 Task: Open Card Content Creation Review in Board Market Analysis for Industry Regulation Compliance to Workspace Intellectual Property Services and add a team member Softage.3@softage.net, a label Yellow, a checklist Life Cycle Assessment, an attachment from your google drive, a color Yellow and finally, add a card description 'Create and send out employee engagement survey on company values and mission' and a comment 'This task presents an opportunity to demonstrate our project management and organizational skills, coordinating resources and timelines effectively.'. Add a start date 'Jan 03, 1900' with a due date 'Jan 10, 1900'
Action: Mouse moved to (55, 261)
Screenshot: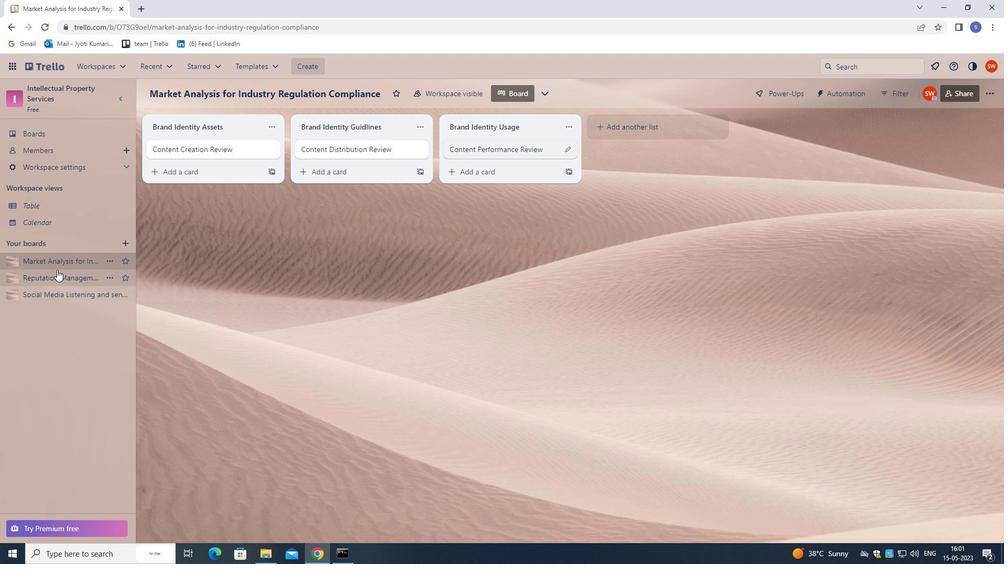 
Action: Mouse pressed left at (55, 261)
Screenshot: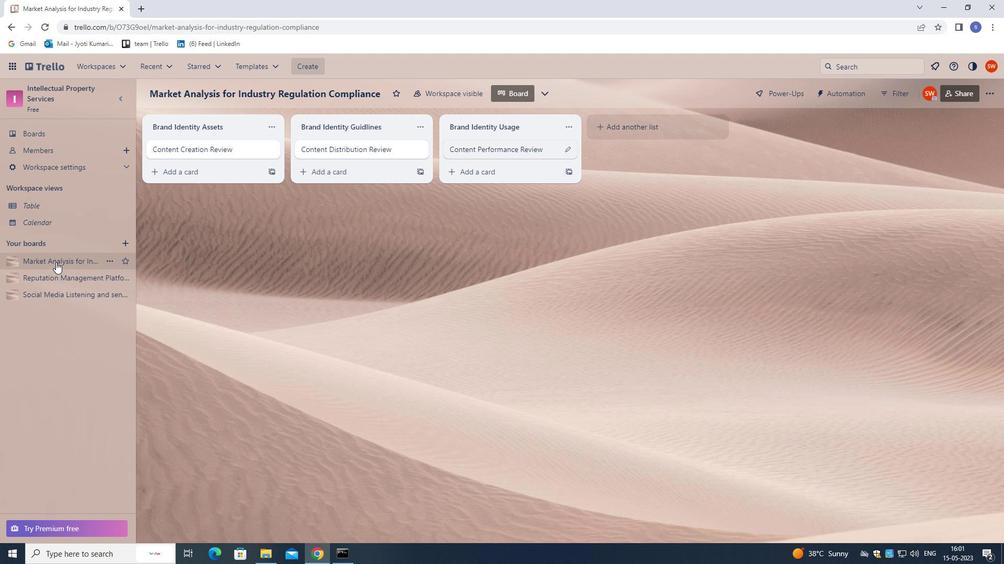 
Action: Mouse moved to (186, 150)
Screenshot: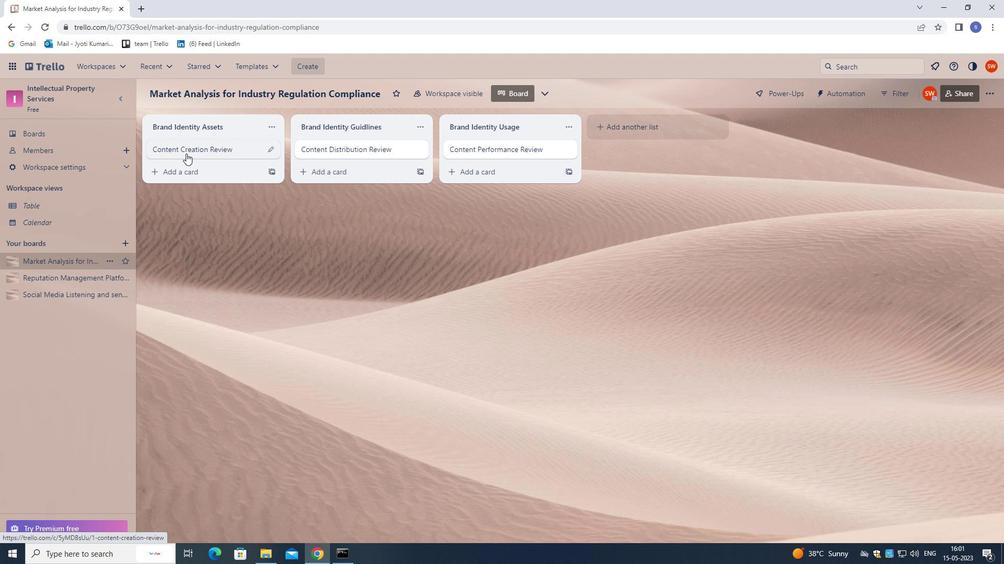 
Action: Mouse pressed left at (186, 150)
Screenshot: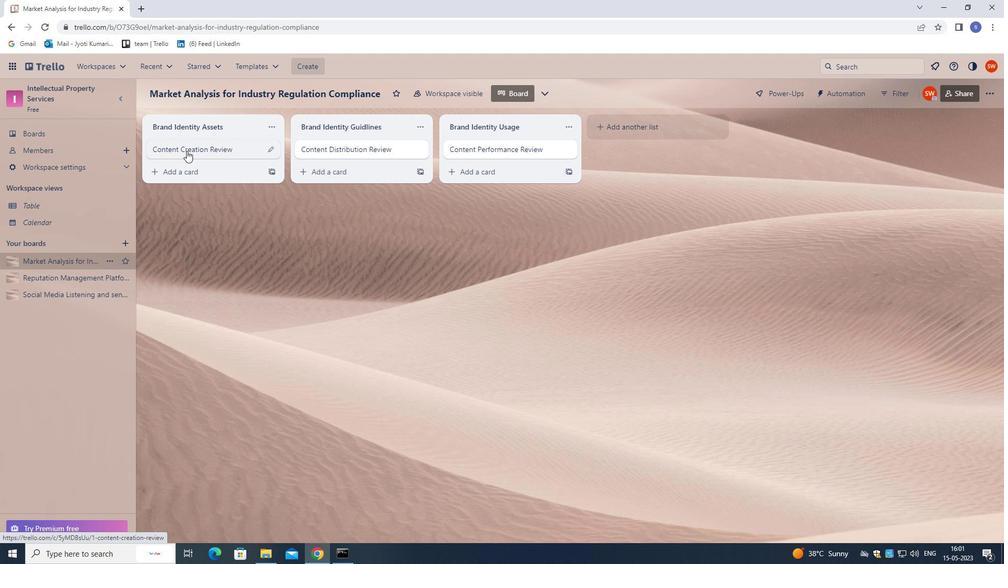 
Action: Mouse moved to (604, 150)
Screenshot: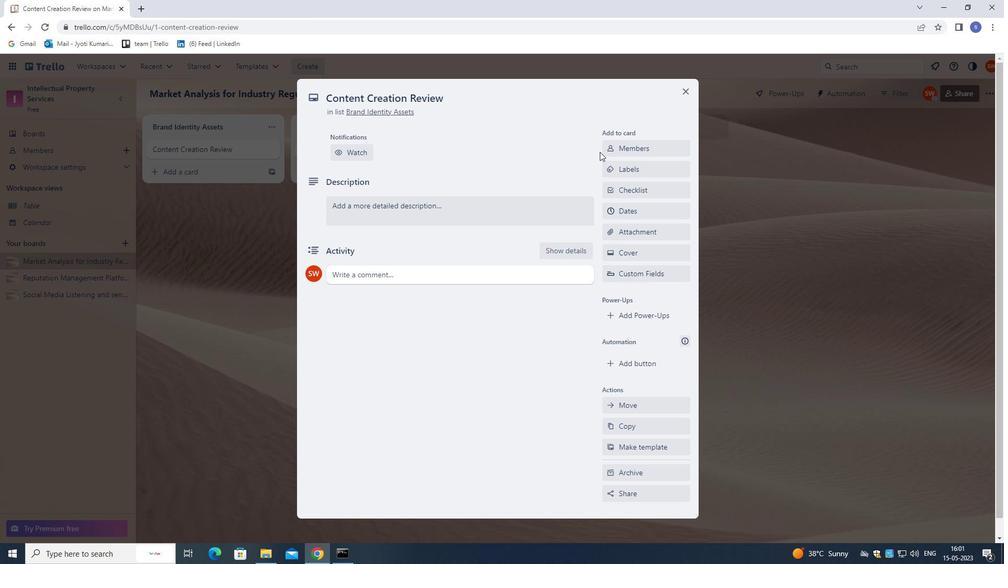
Action: Mouse pressed left at (604, 150)
Screenshot: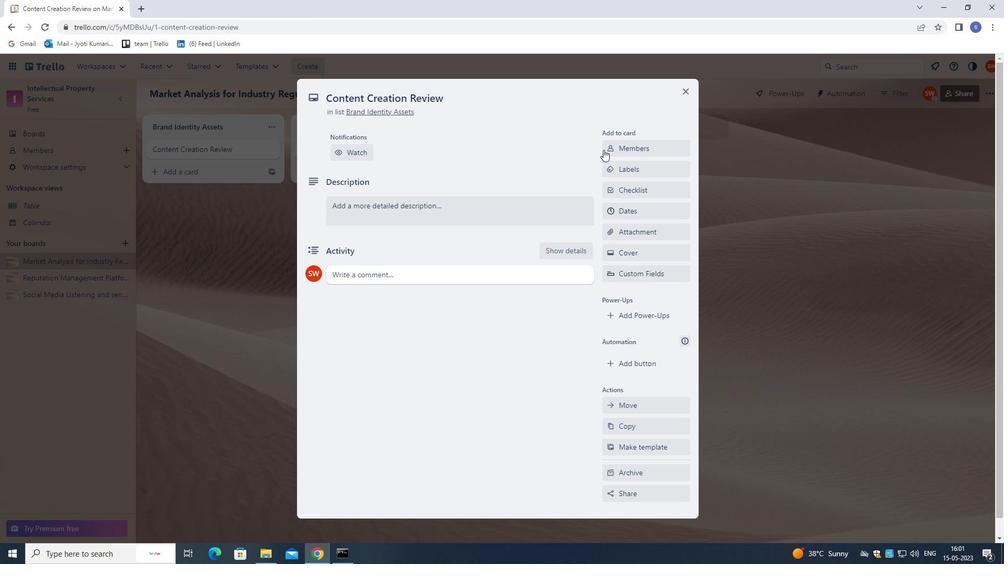 
Action: Mouse moved to (253, 154)
Screenshot: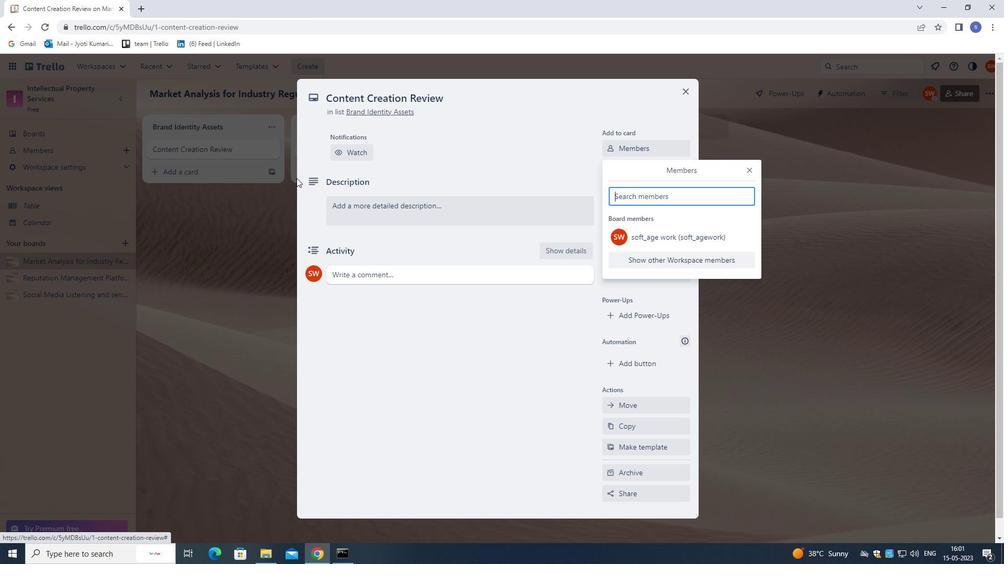 
Action: Key pressed softage.3<Key.shift>@SOFTAGE.NET
Screenshot: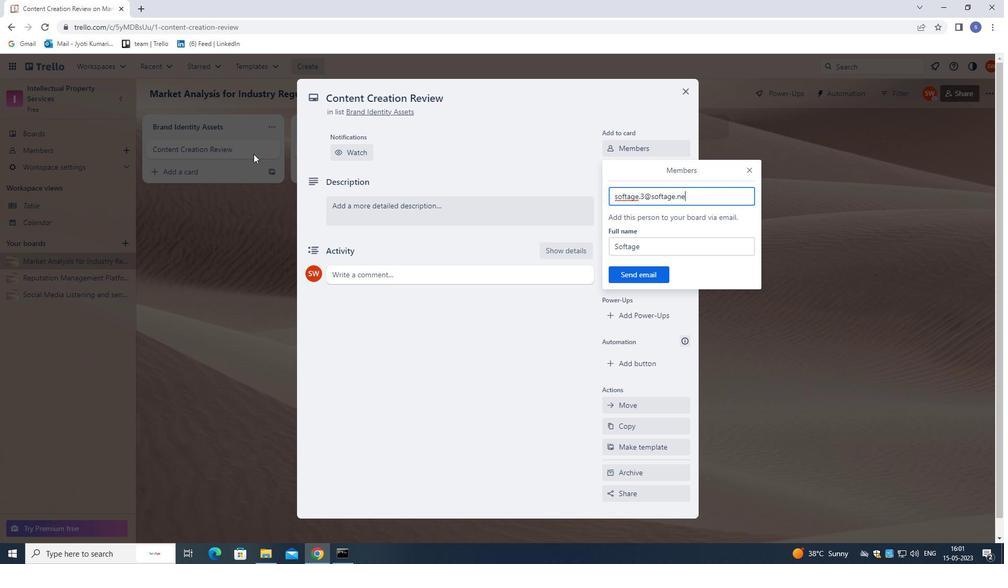 
Action: Mouse moved to (642, 274)
Screenshot: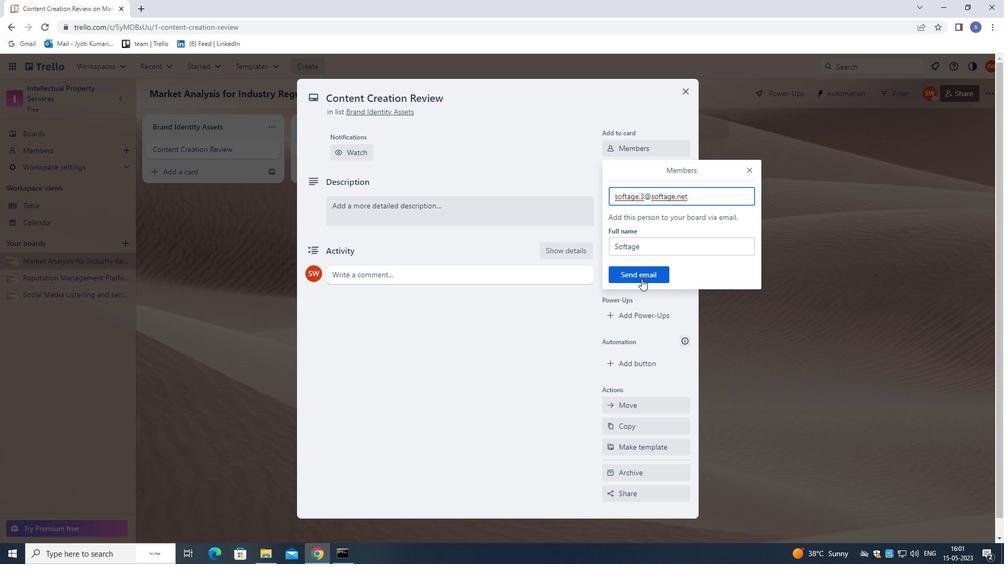 
Action: Mouse pressed left at (642, 274)
Screenshot: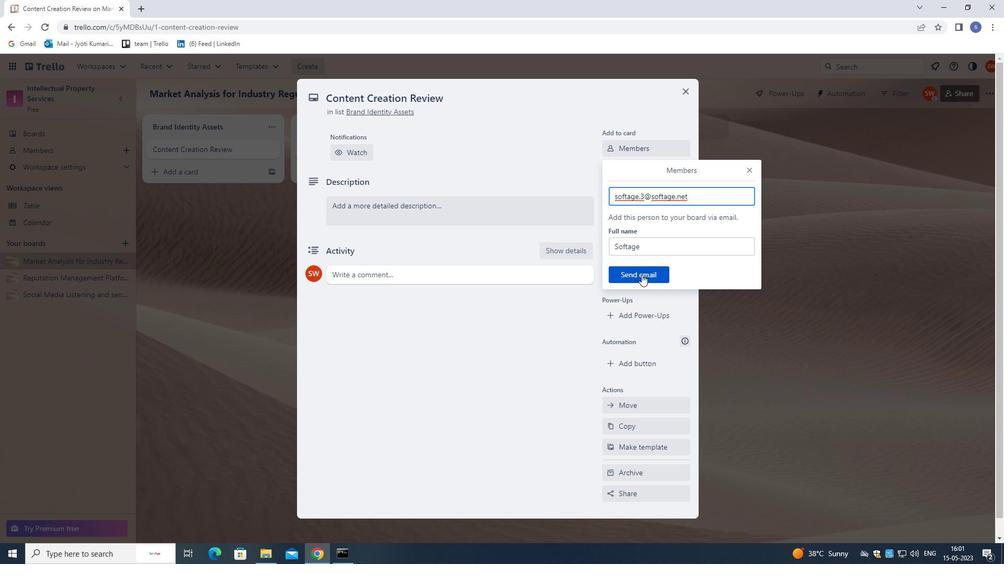 
Action: Mouse moved to (643, 205)
Screenshot: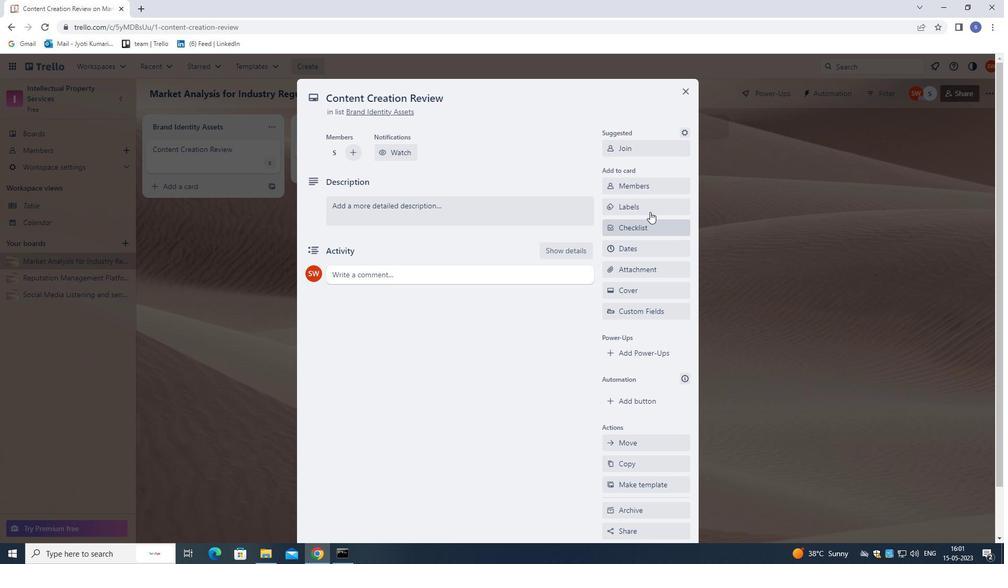 
Action: Mouse pressed left at (643, 205)
Screenshot: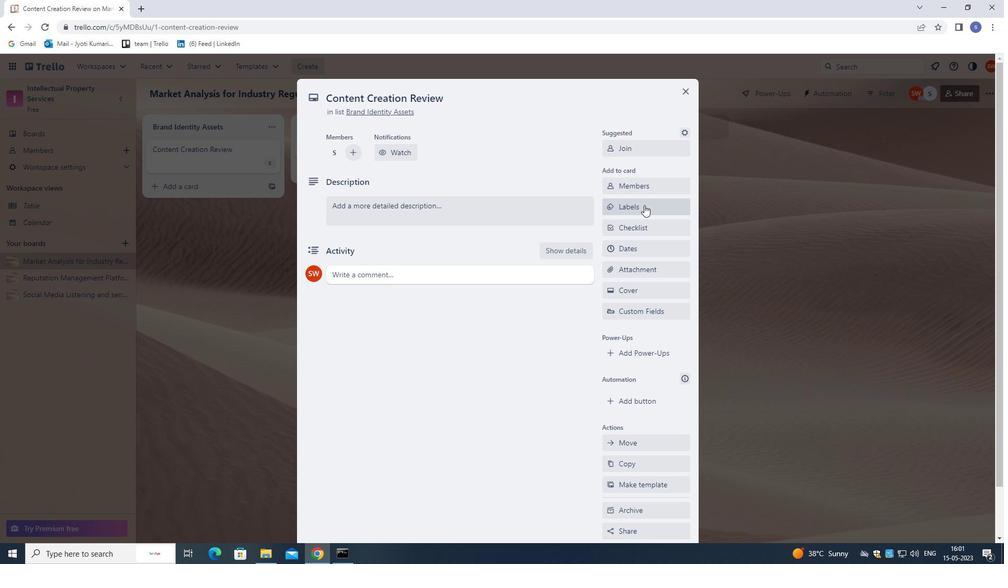 
Action: Mouse moved to (643, 205)
Screenshot: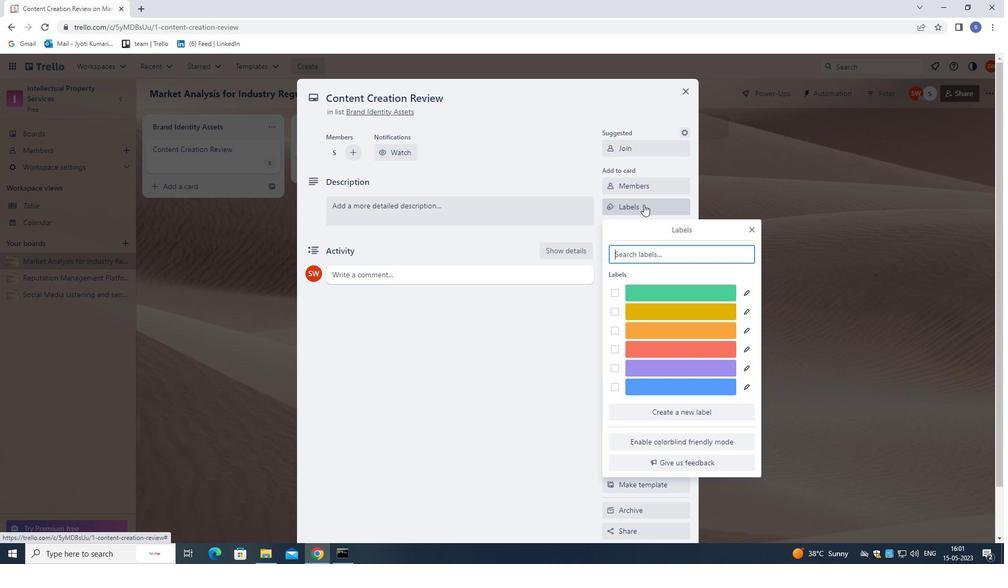 
Action: Key pressed Y
Screenshot: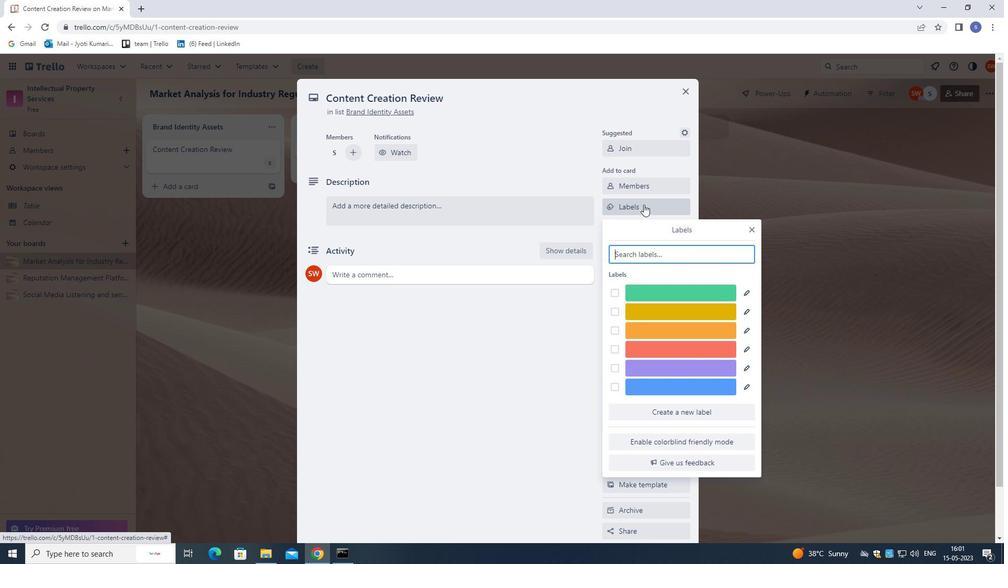 
Action: Mouse moved to (678, 295)
Screenshot: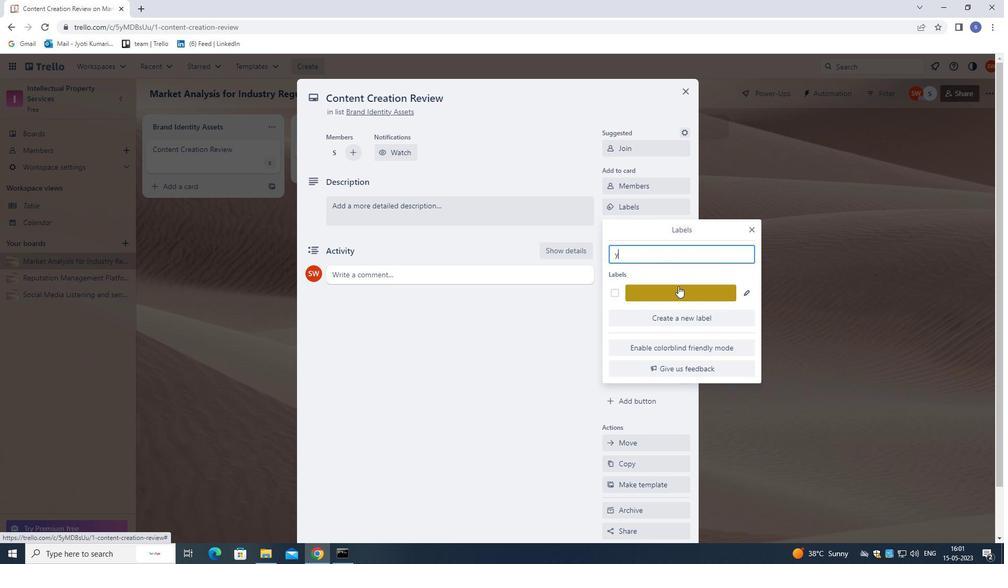 
Action: Mouse pressed left at (678, 295)
Screenshot: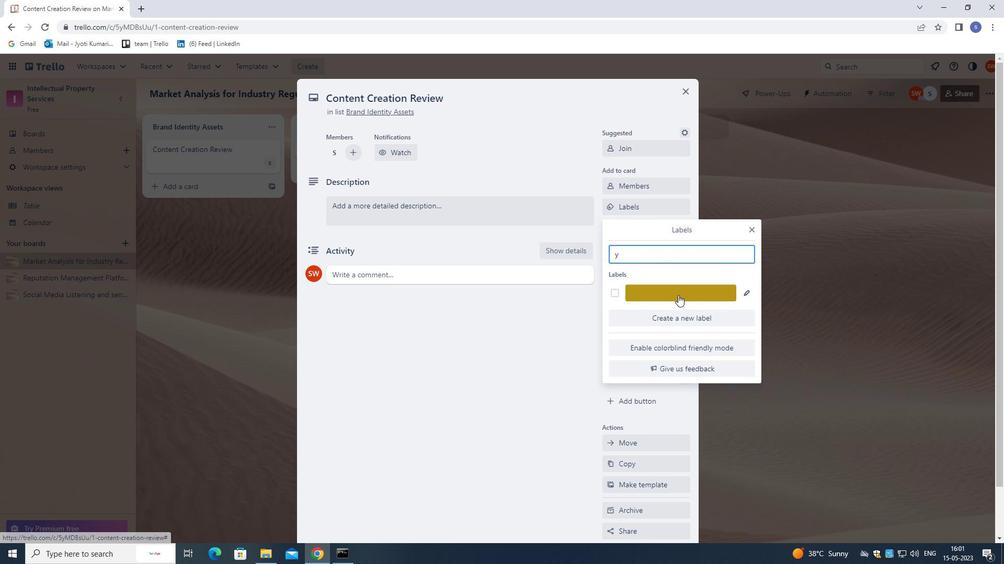 
Action: Mouse moved to (753, 228)
Screenshot: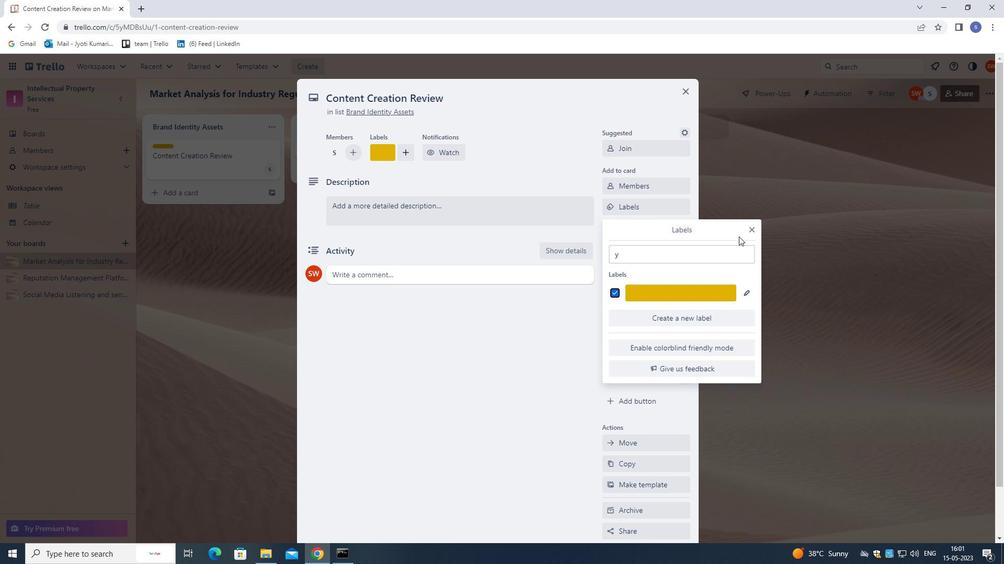 
Action: Mouse pressed left at (753, 228)
Screenshot: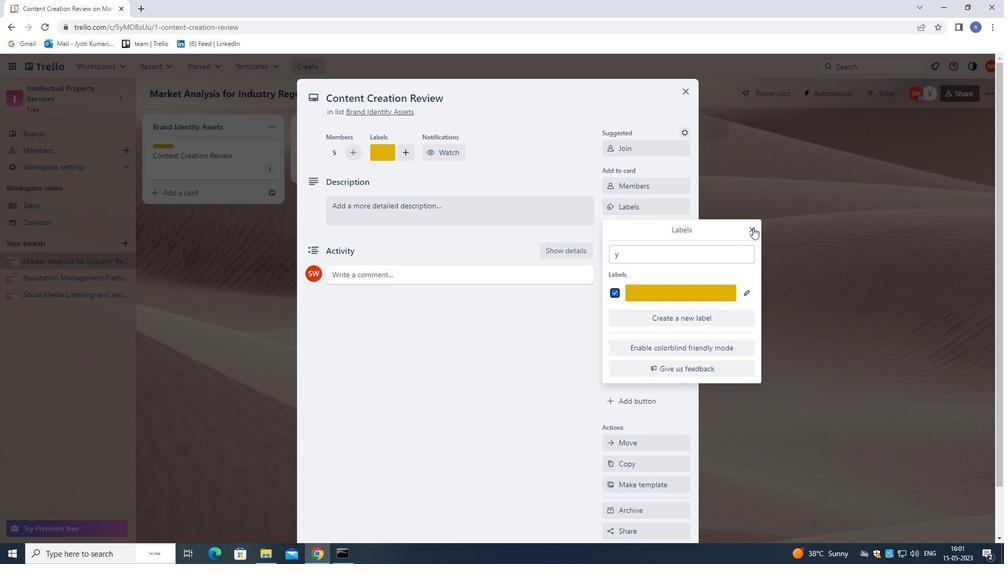 
Action: Mouse moved to (640, 231)
Screenshot: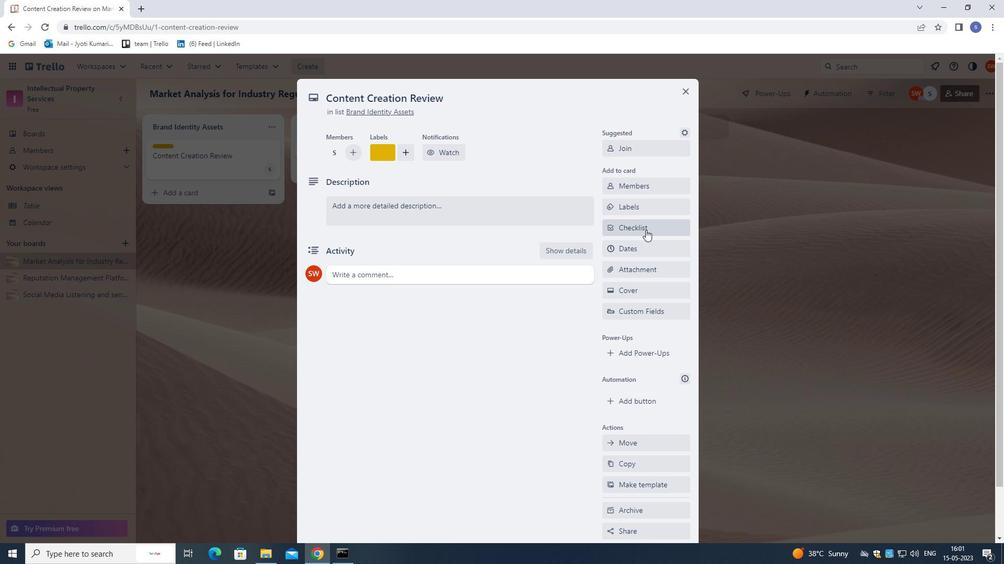 
Action: Mouse pressed left at (640, 231)
Screenshot: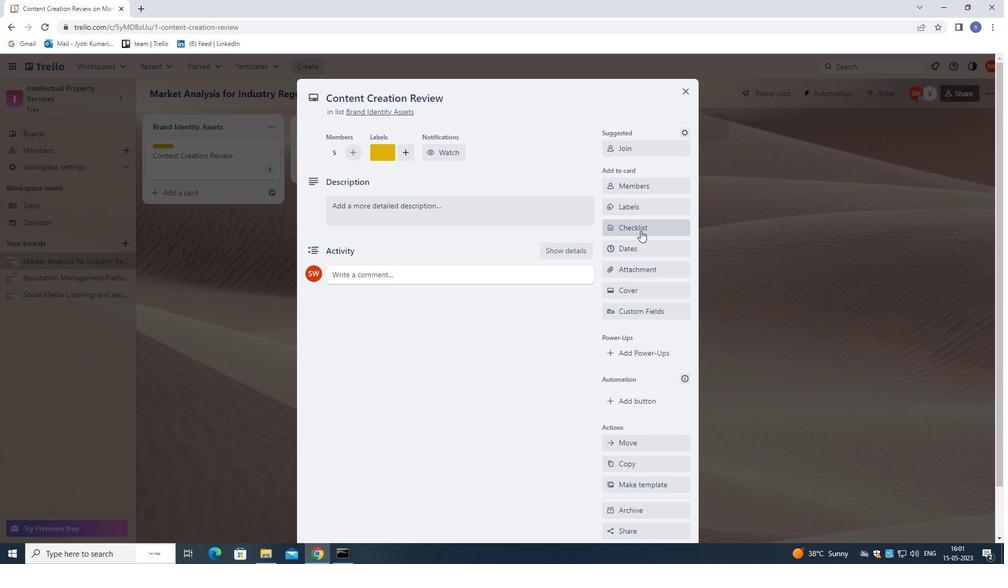 
Action: Mouse moved to (432, 148)
Screenshot: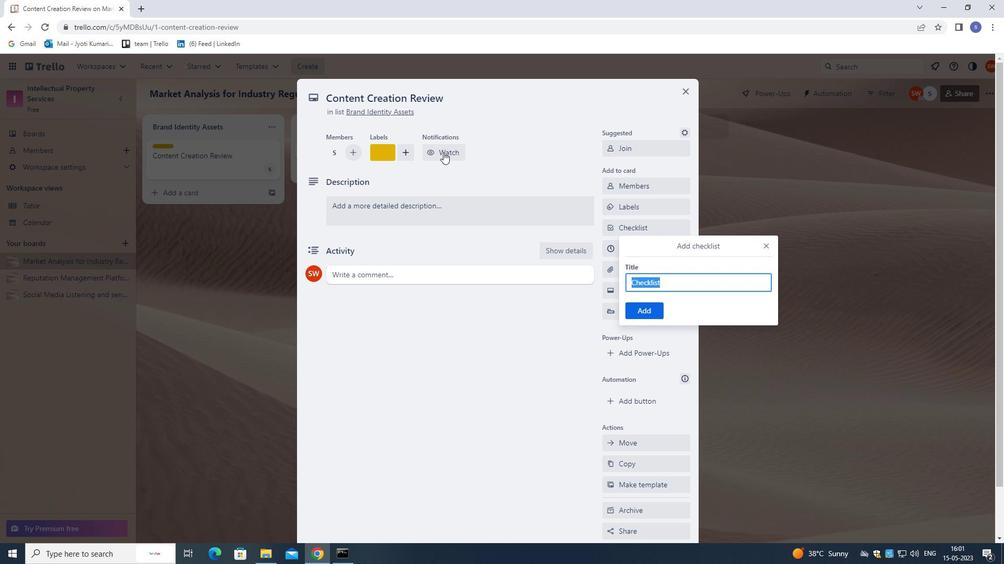 
Action: Key pressed <Key.shift>LID<Key.backspace>FE<Key.space><Key.shift>CYCLE<Key.space><Key.shift>ASSESSMENT
Screenshot: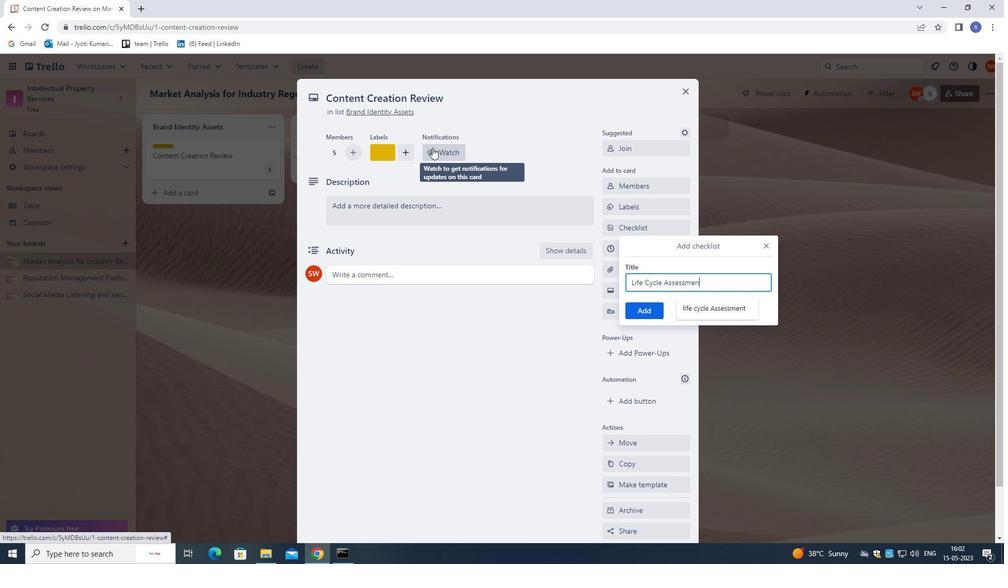 
Action: Mouse moved to (640, 312)
Screenshot: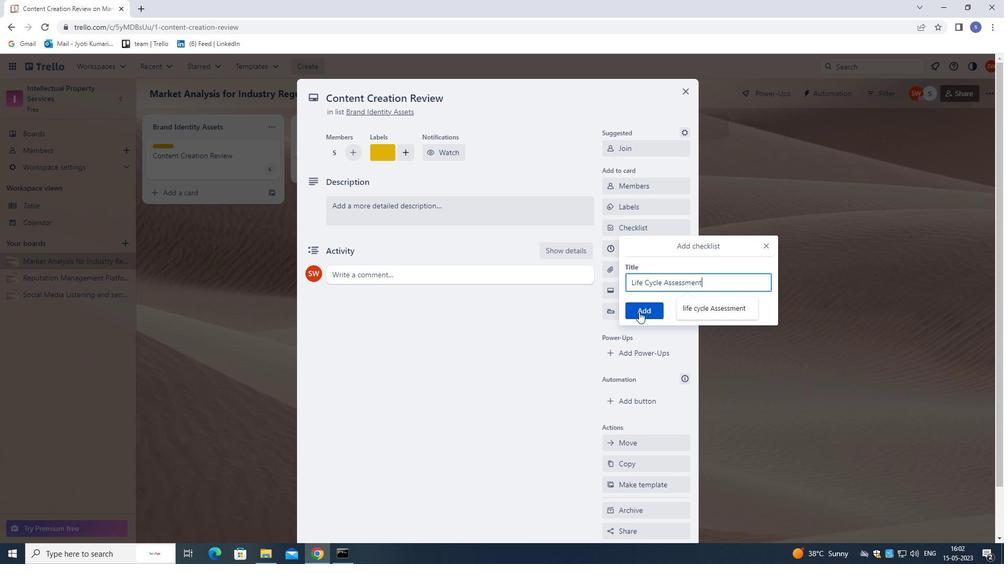 
Action: Mouse pressed left at (640, 312)
Screenshot: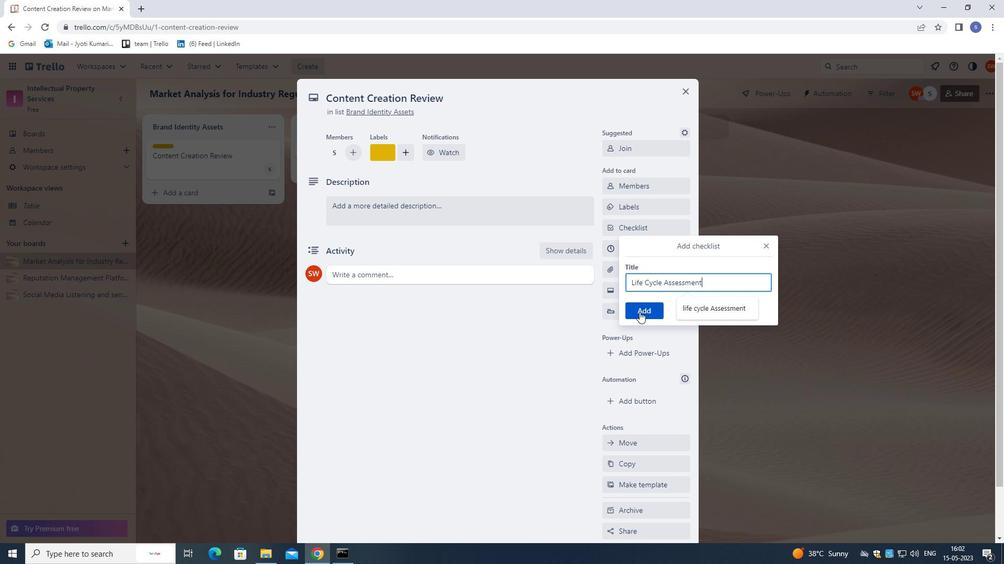 
Action: Mouse moved to (647, 250)
Screenshot: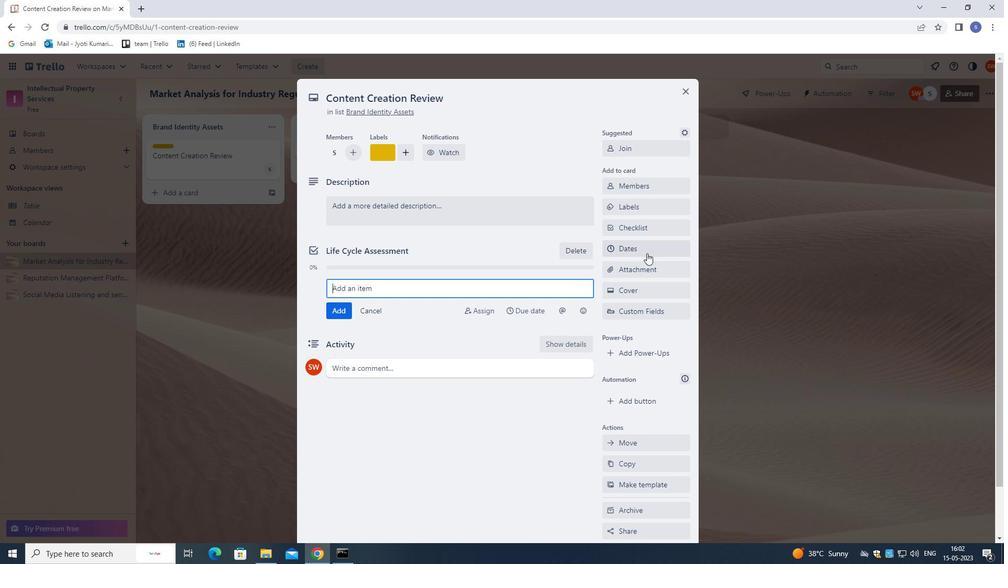 
Action: Mouse pressed left at (647, 250)
Screenshot: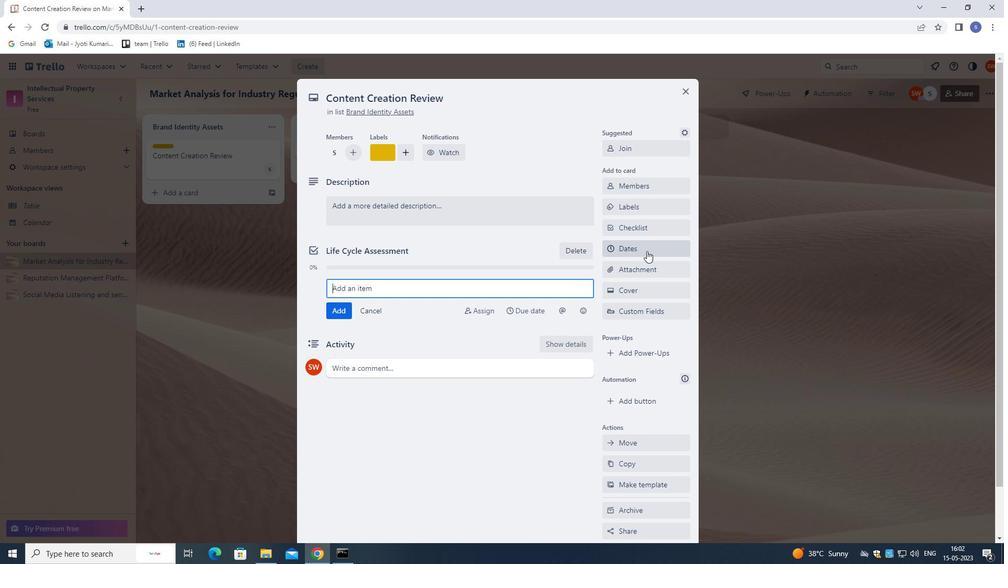 
Action: Mouse moved to (613, 284)
Screenshot: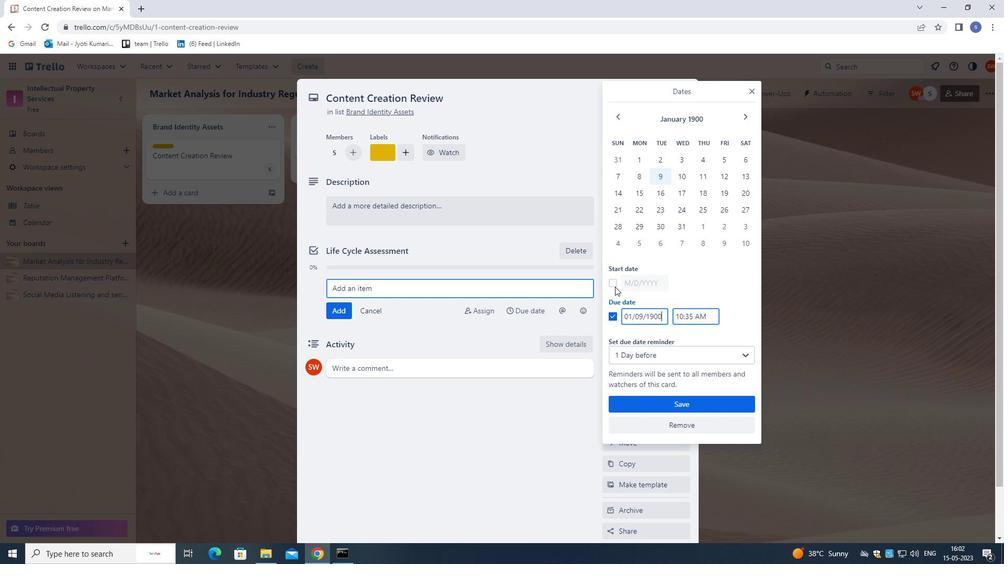 
Action: Mouse pressed left at (613, 284)
Screenshot: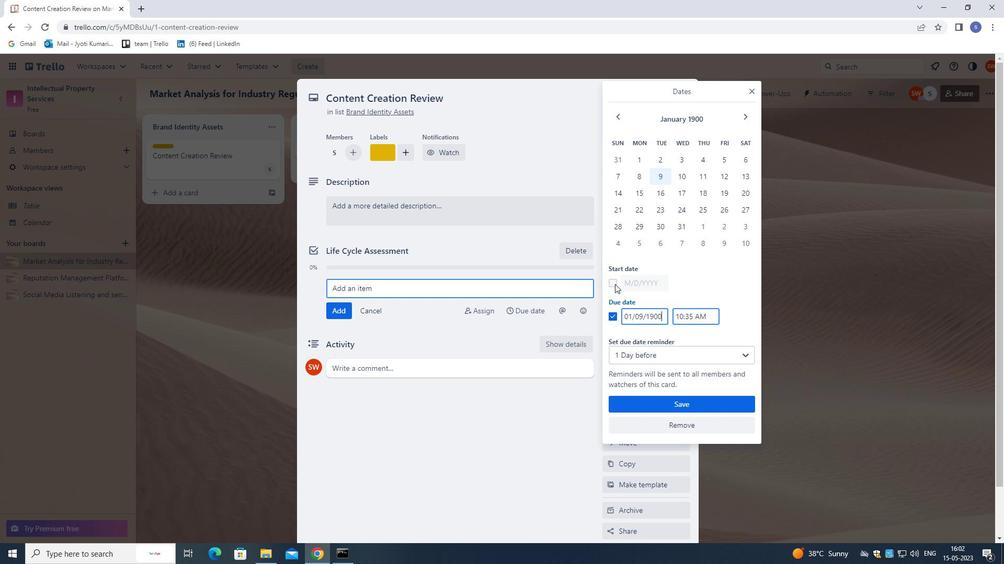 
Action: Mouse moved to (684, 163)
Screenshot: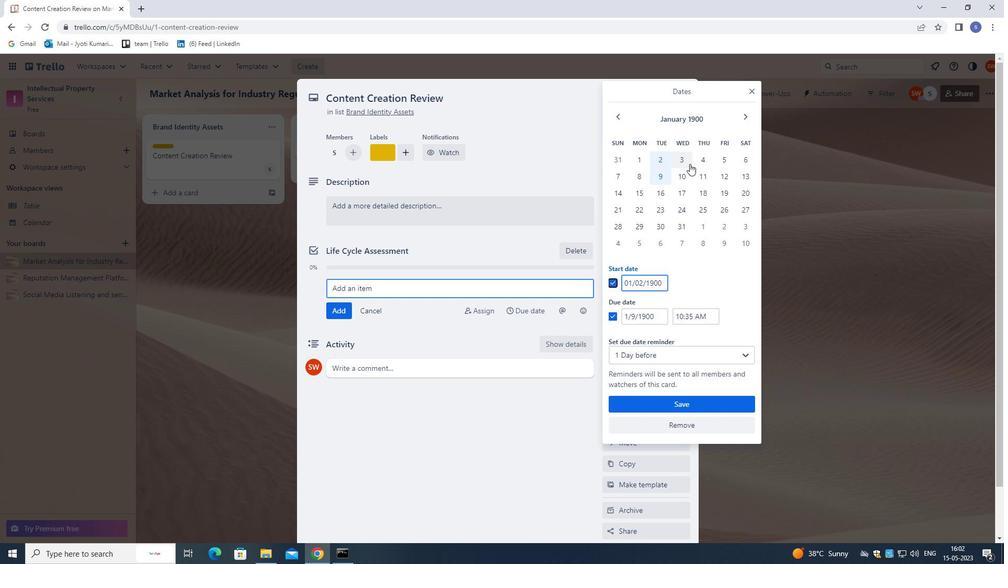 
Action: Mouse pressed left at (684, 163)
Screenshot: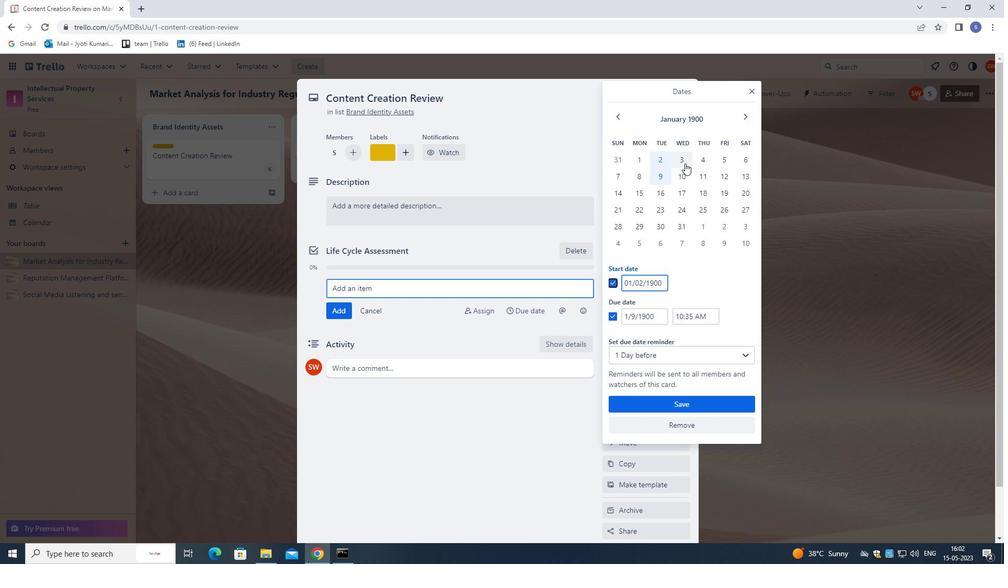
Action: Mouse moved to (686, 173)
Screenshot: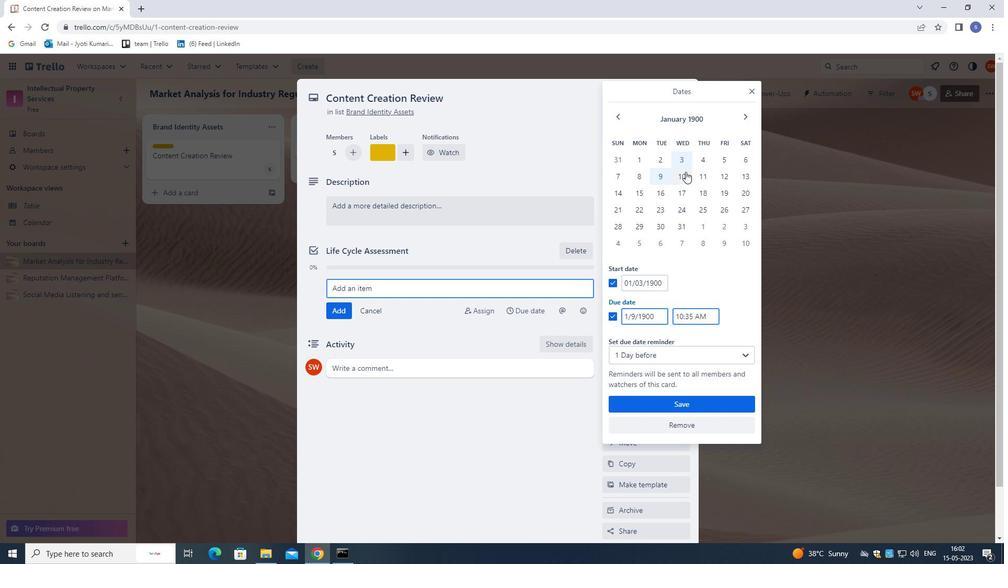 
Action: Mouse pressed left at (686, 173)
Screenshot: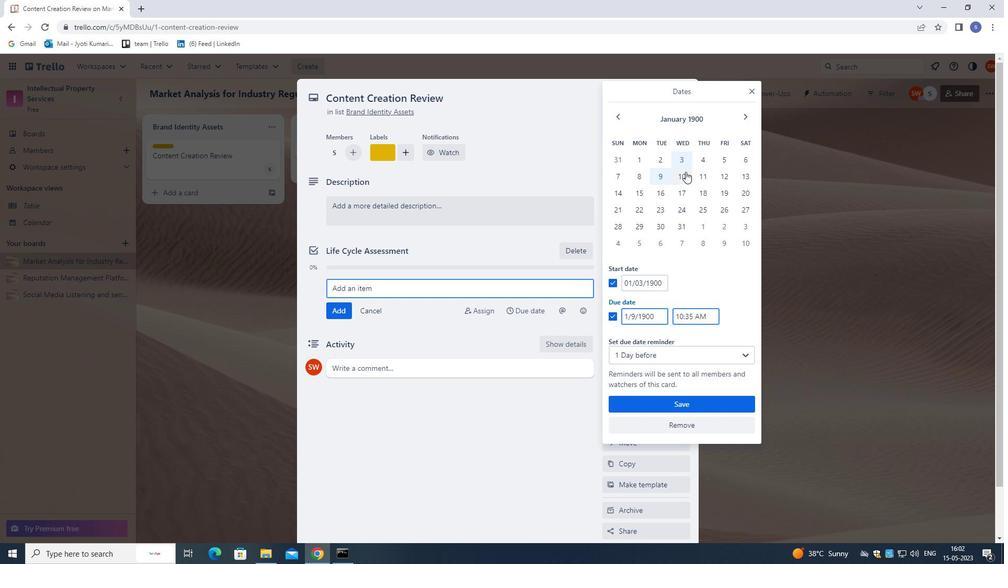
Action: Mouse moved to (697, 402)
Screenshot: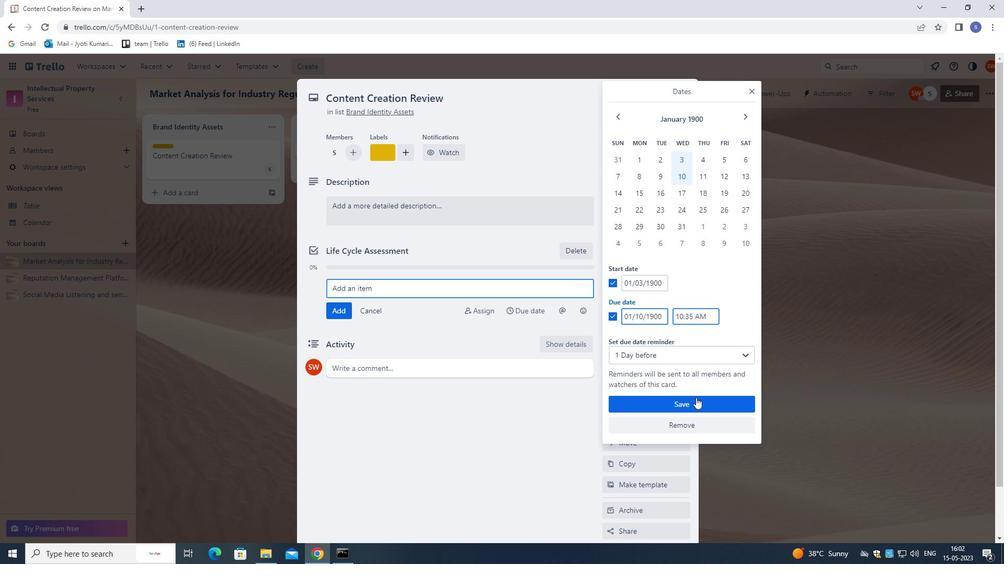 
Action: Mouse pressed left at (697, 402)
Screenshot: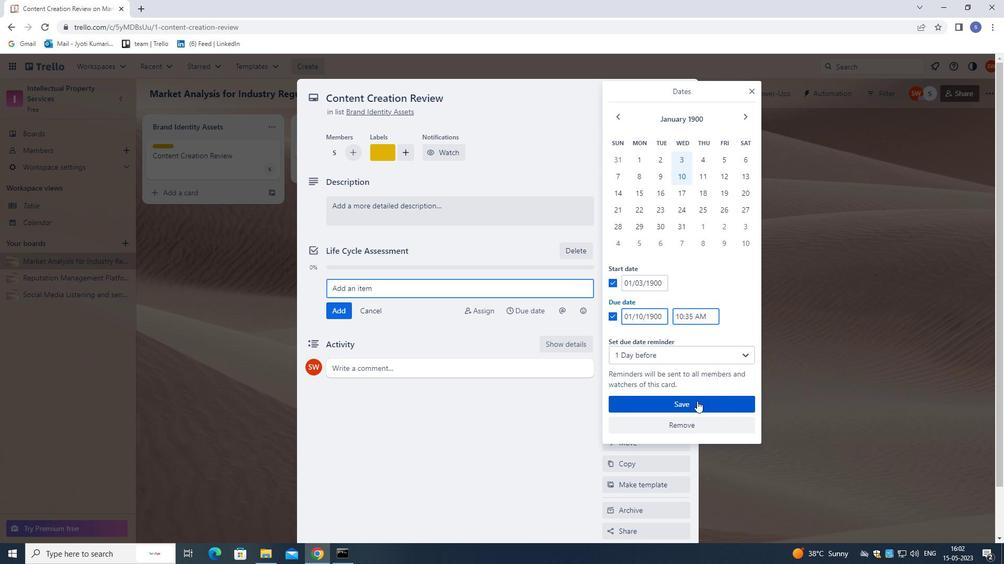
Action: Mouse moved to (626, 265)
Screenshot: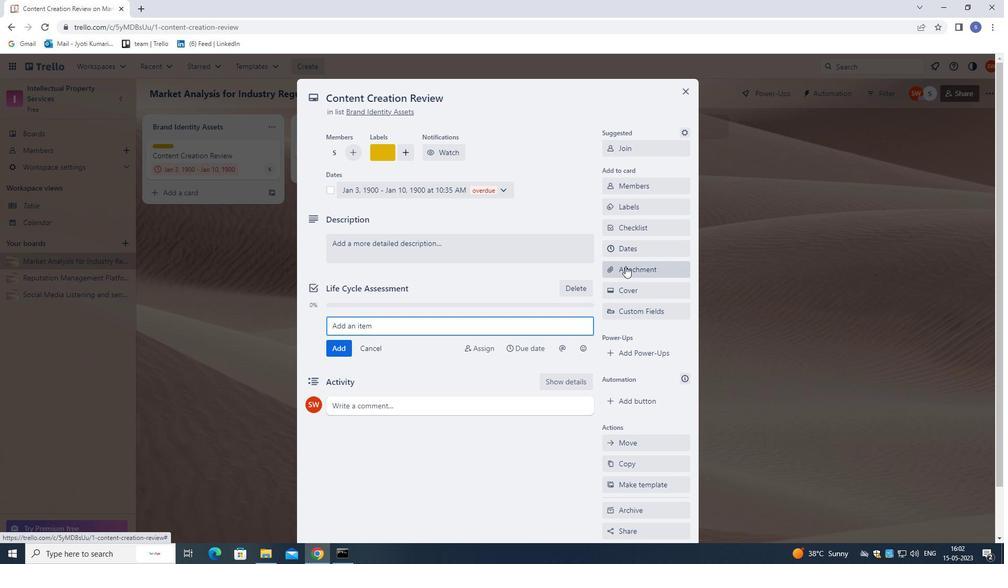 
Action: Mouse pressed left at (626, 265)
Screenshot: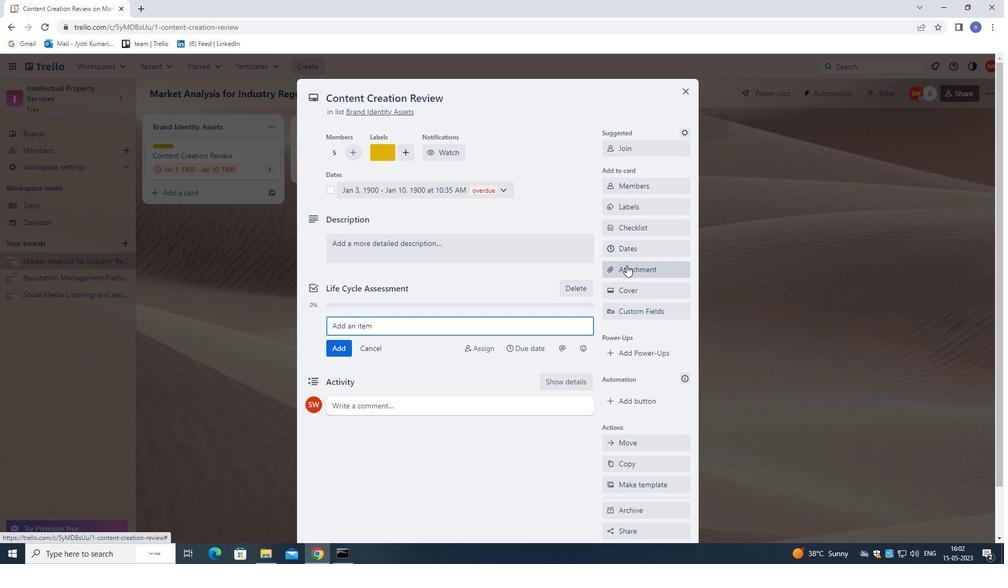 
Action: Mouse moved to (650, 346)
Screenshot: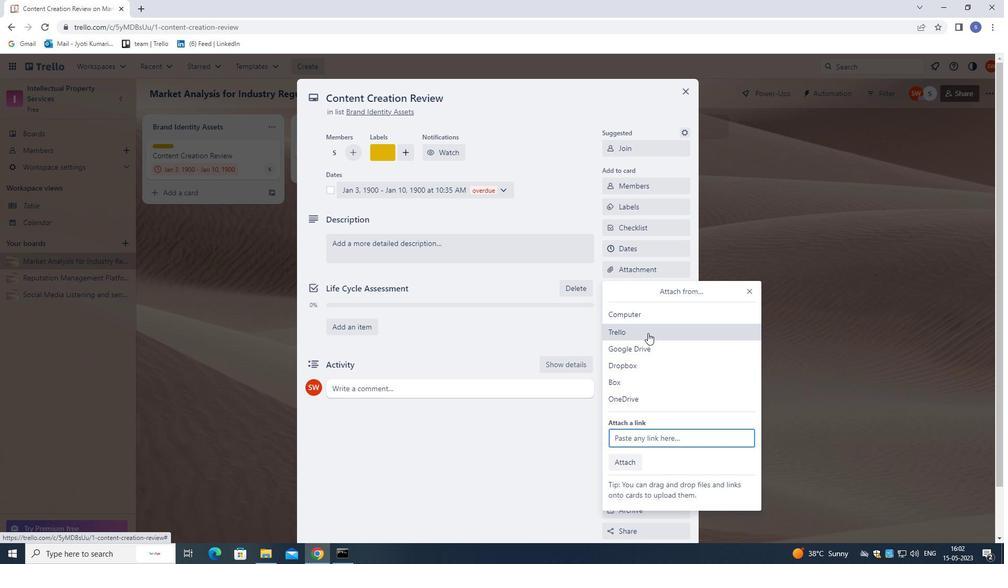 
Action: Mouse pressed left at (650, 346)
Screenshot: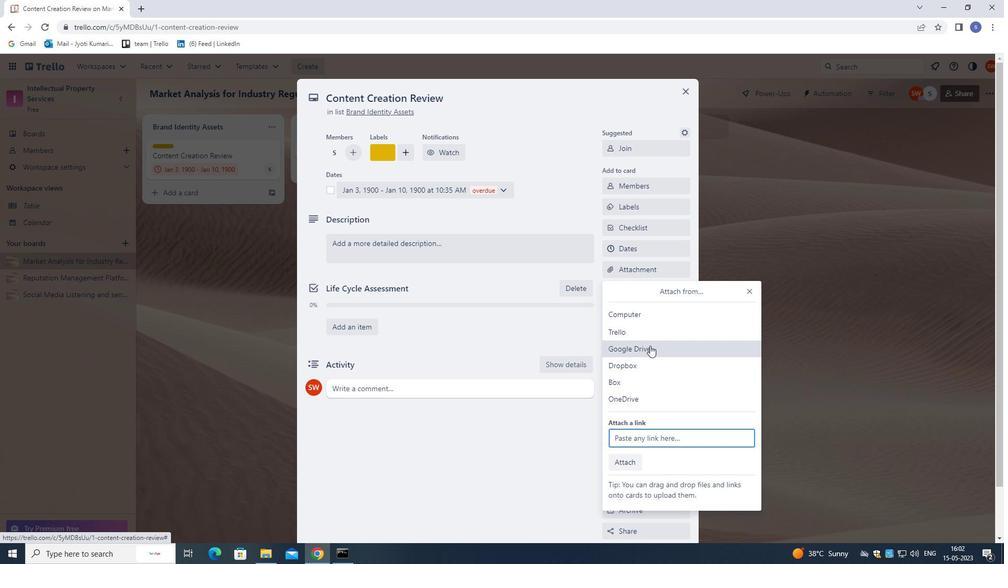 
Action: Mouse moved to (359, 262)
Screenshot: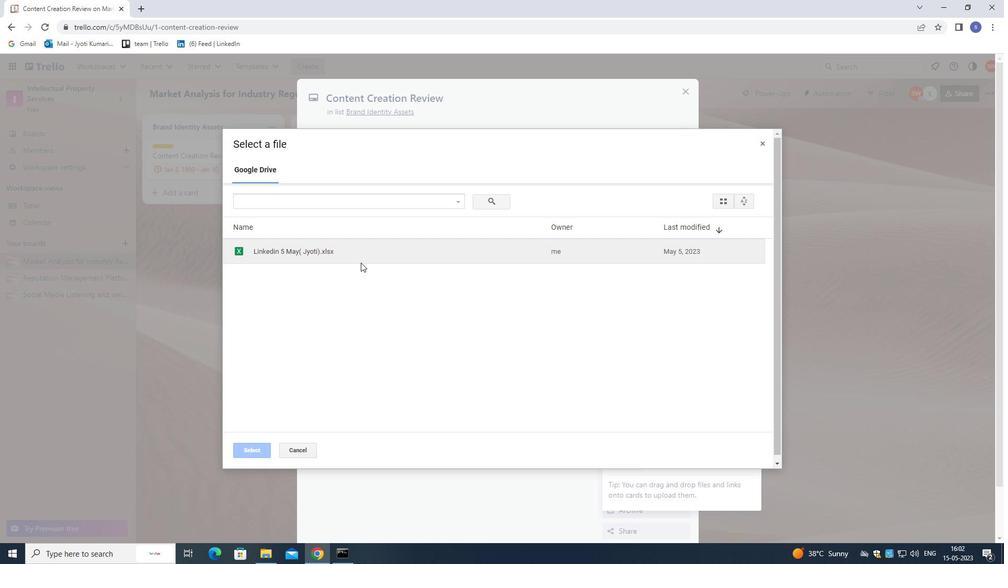 
Action: Mouse pressed left at (359, 262)
Screenshot: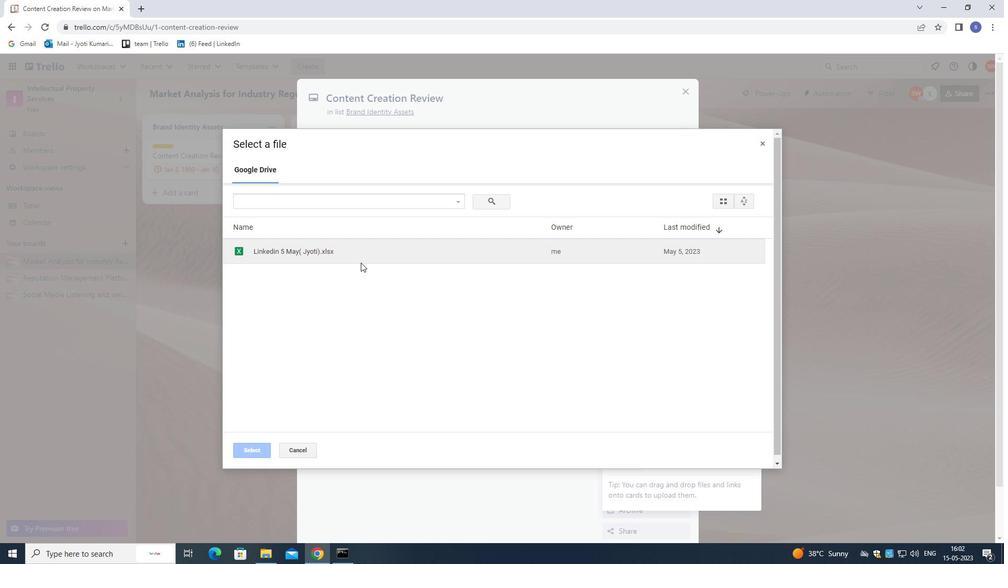 
Action: Mouse moved to (252, 451)
Screenshot: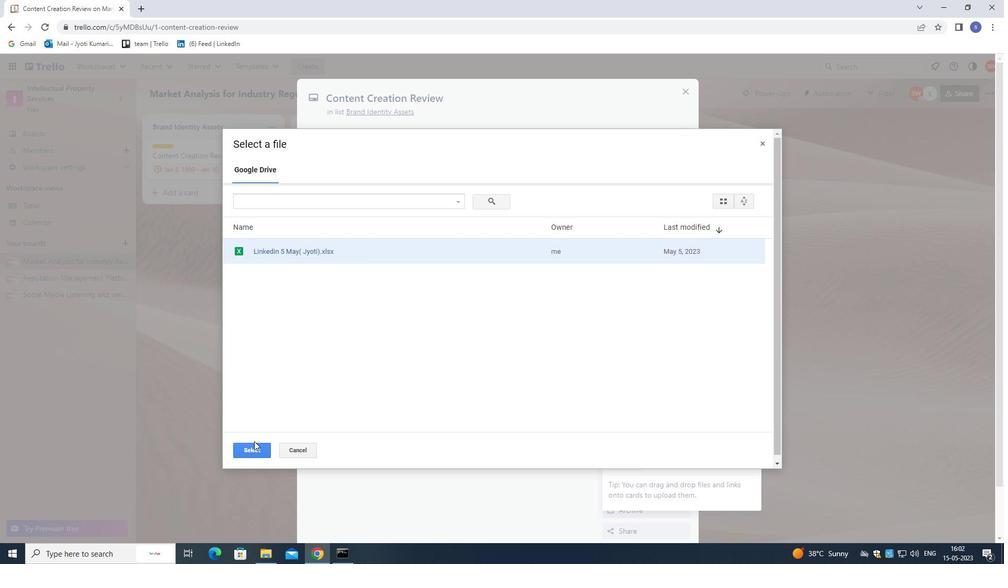 
Action: Mouse pressed left at (252, 451)
Screenshot: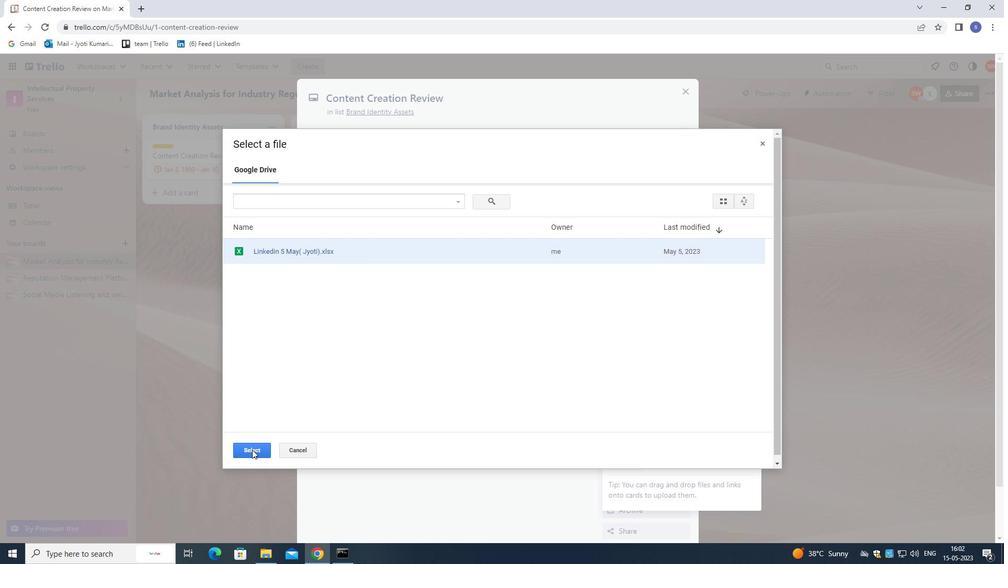
Action: Mouse moved to (454, 253)
Screenshot: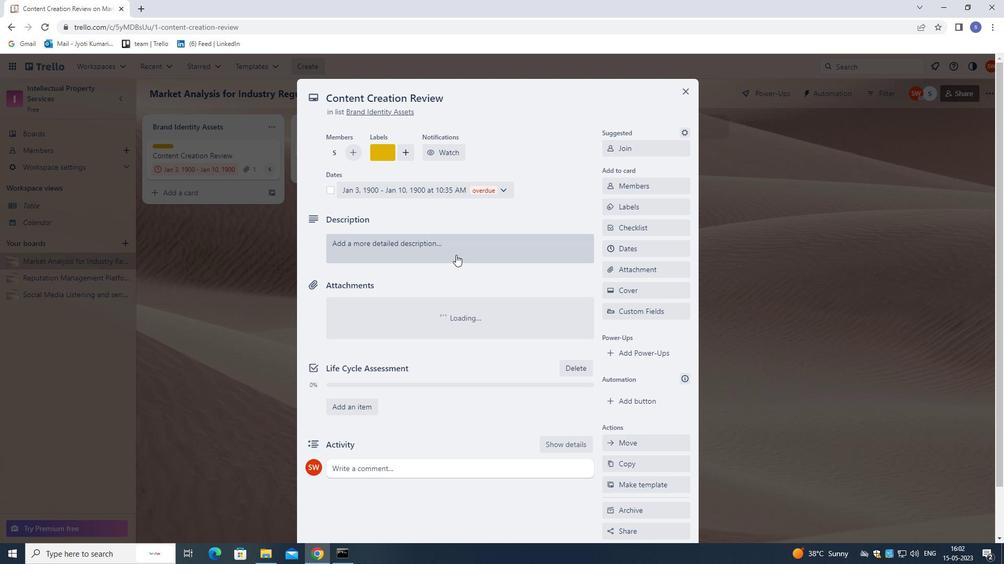 
Action: Mouse pressed left at (454, 253)
Screenshot: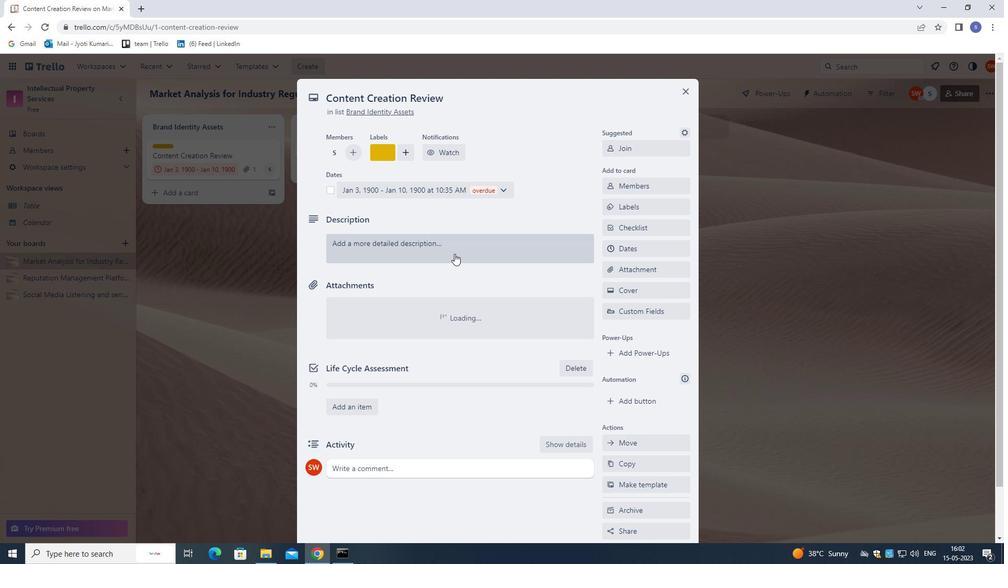 
Action: Mouse moved to (286, 123)
Screenshot: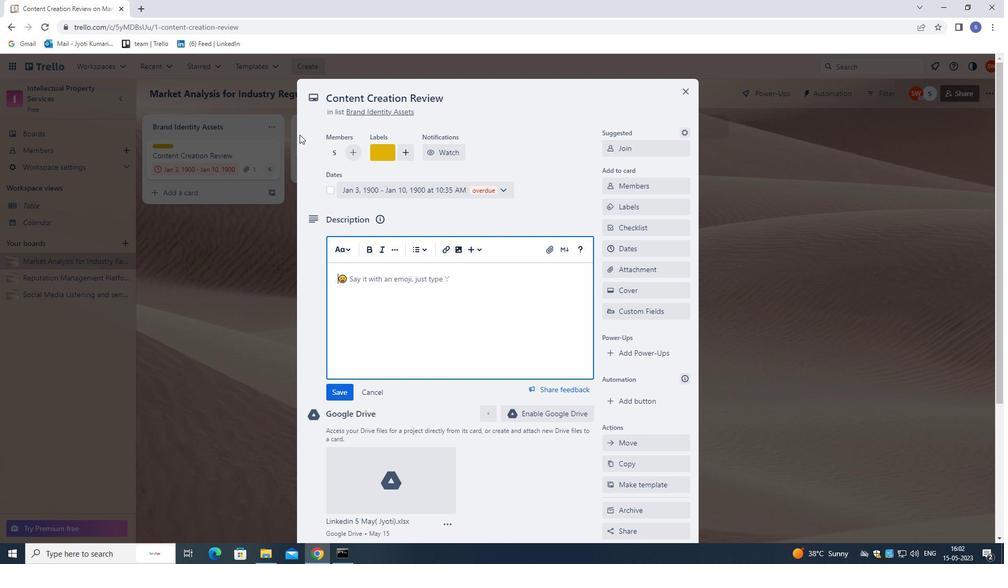 
Action: Key pressed <Key.shift>CREATE<Key.space>AND<Key.space>SEND<Key.space>OUT<Key.space>EMPLOYEE<Key.space><Key.shift>ENGAGEMENT<Key.space>SURVEY<Key.space>ON<Key.space>COMPANY<Key.space>VALUES<Key.space>AND<Key.space>MISSION.
Screenshot: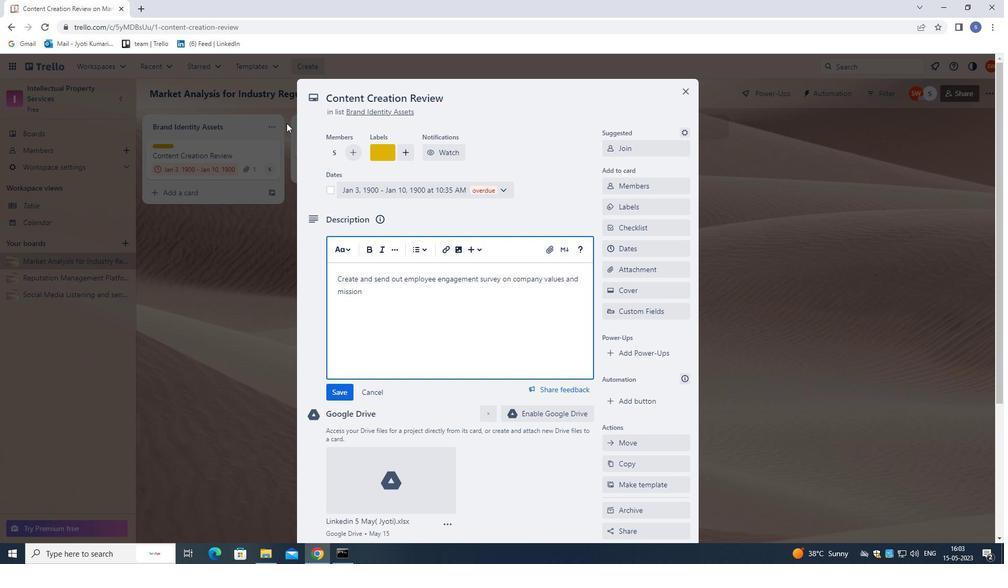 
Action: Mouse moved to (395, 412)
Screenshot: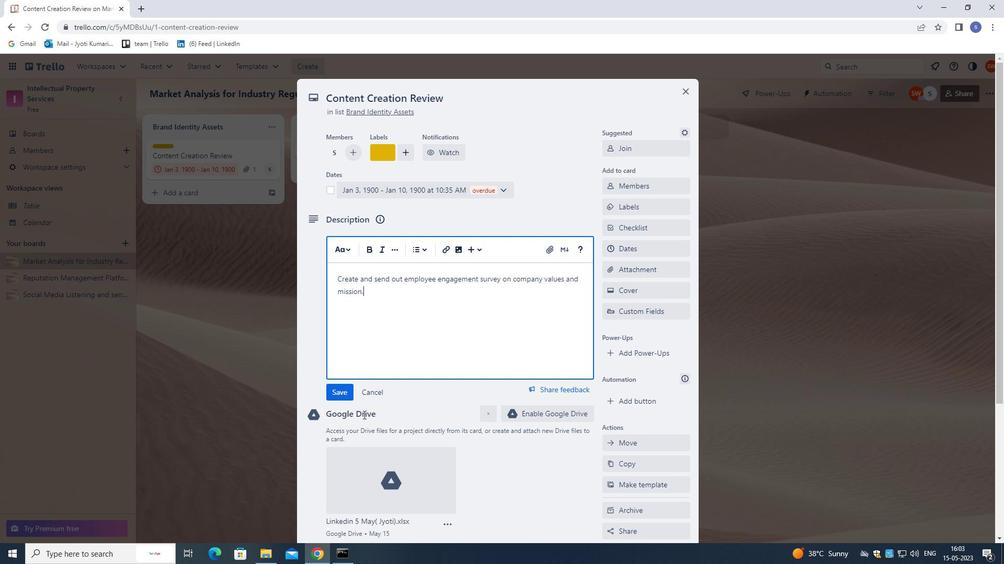
Action: Mouse scrolled (395, 411) with delta (0, 0)
Screenshot: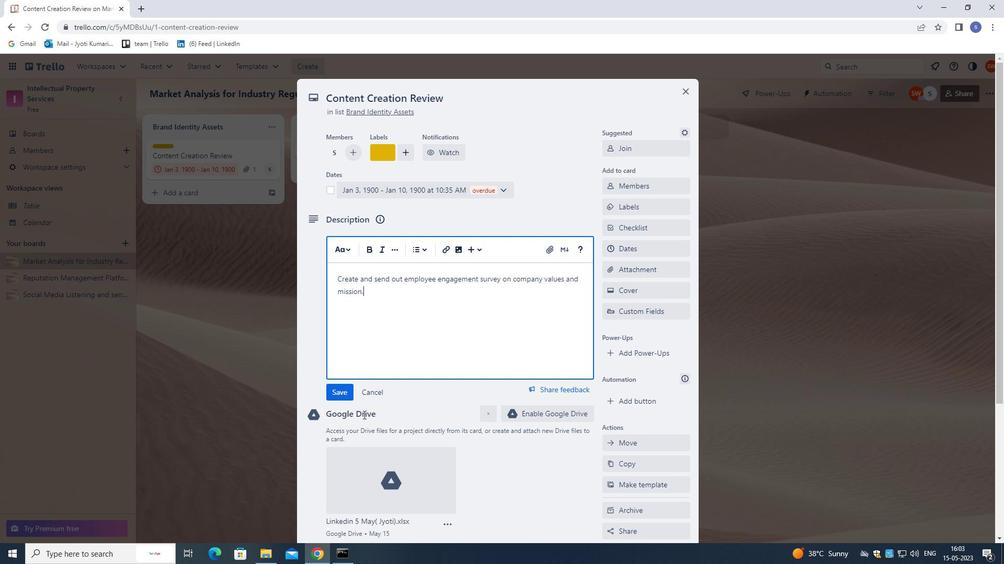 
Action: Mouse moved to (395, 412)
Screenshot: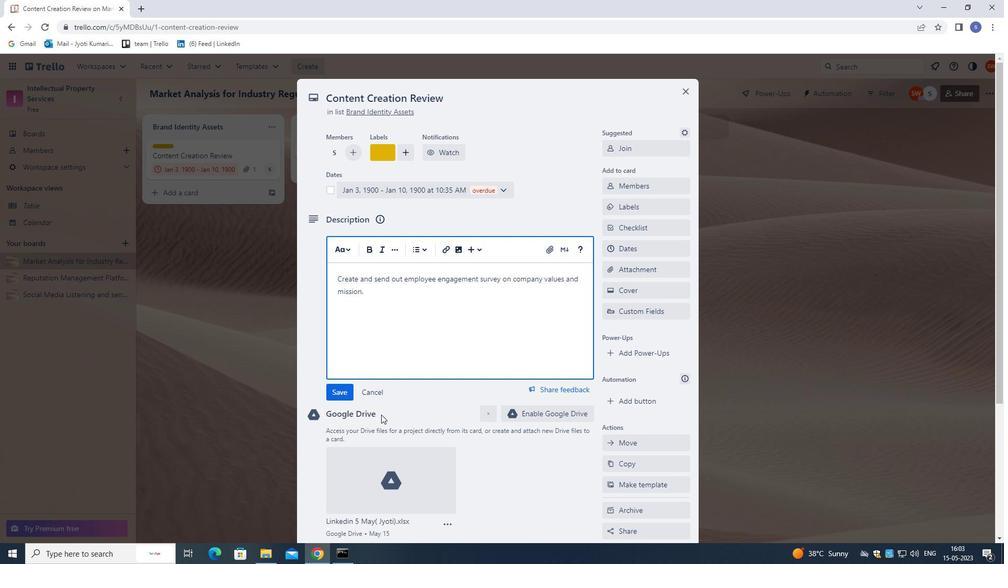 
Action: Mouse scrolled (395, 411) with delta (0, 0)
Screenshot: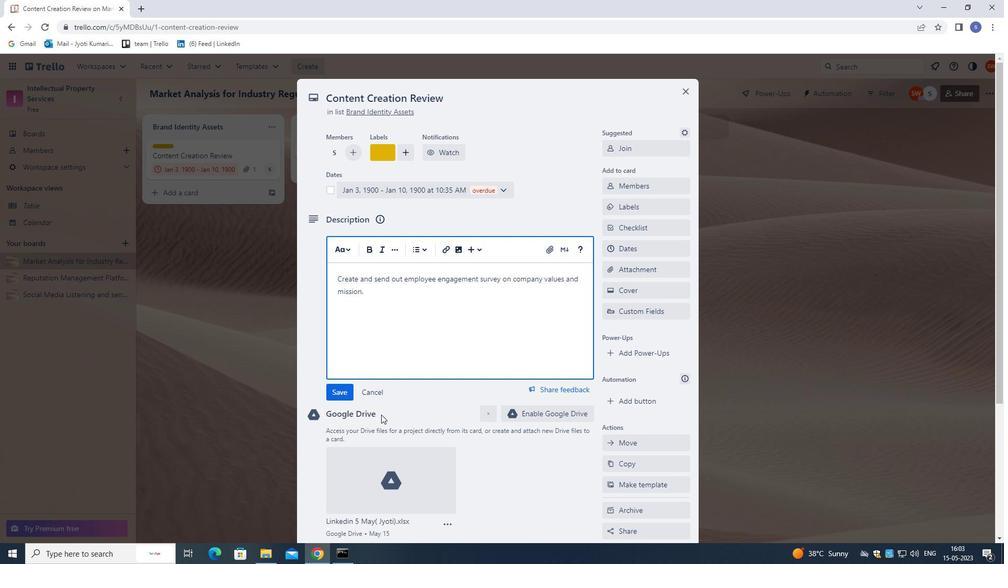 
Action: Mouse scrolled (395, 411) with delta (0, 0)
Screenshot: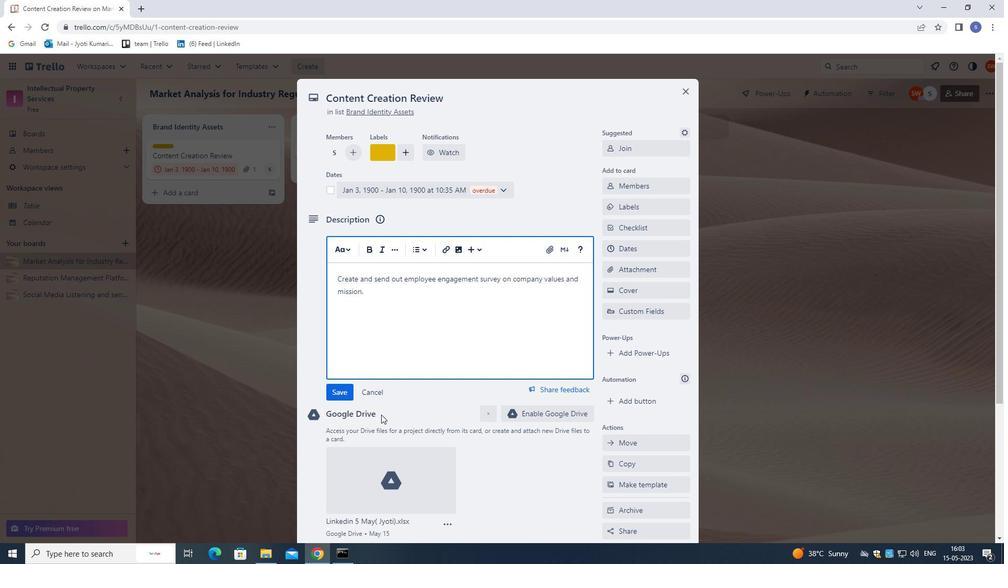 
Action: Mouse scrolled (395, 411) with delta (0, 0)
Screenshot: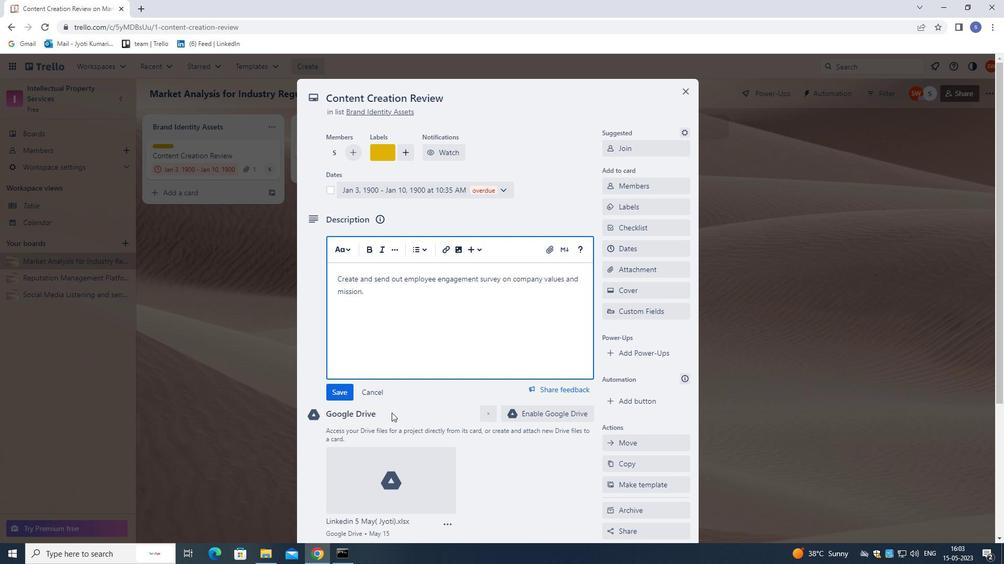 
Action: Mouse scrolled (395, 411) with delta (0, 0)
Screenshot: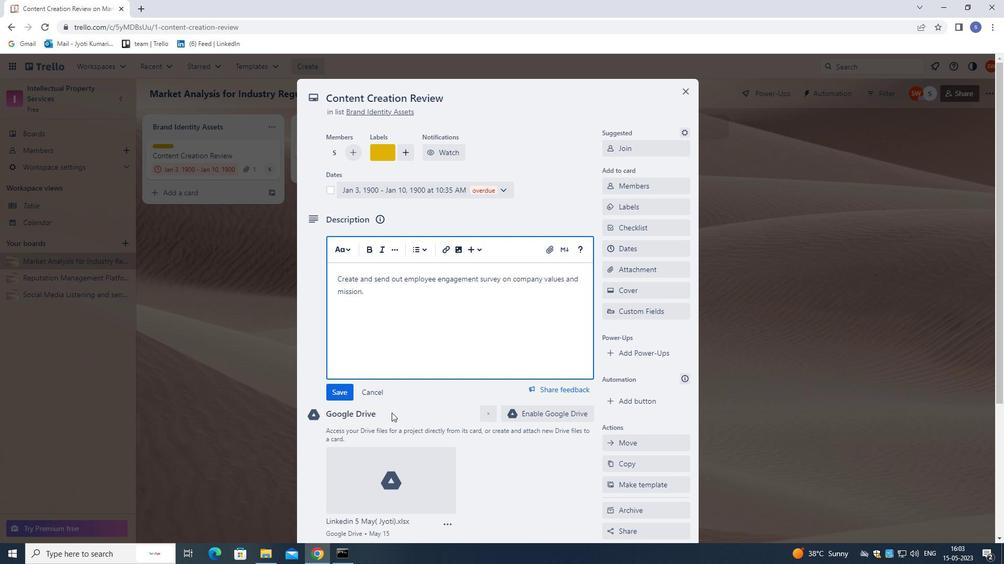 
Action: Mouse moved to (401, 474)
Screenshot: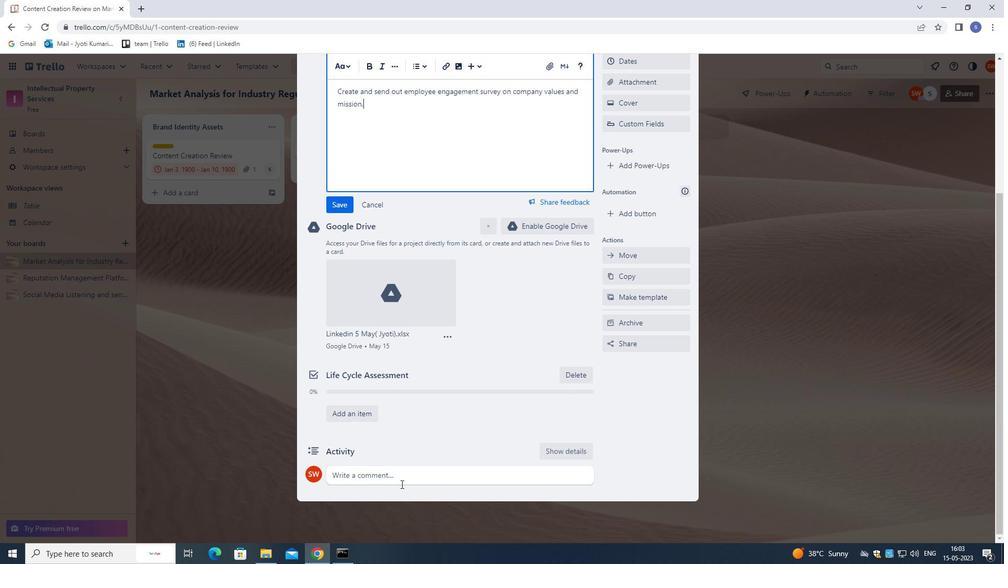 
Action: Mouse pressed left at (401, 474)
Screenshot: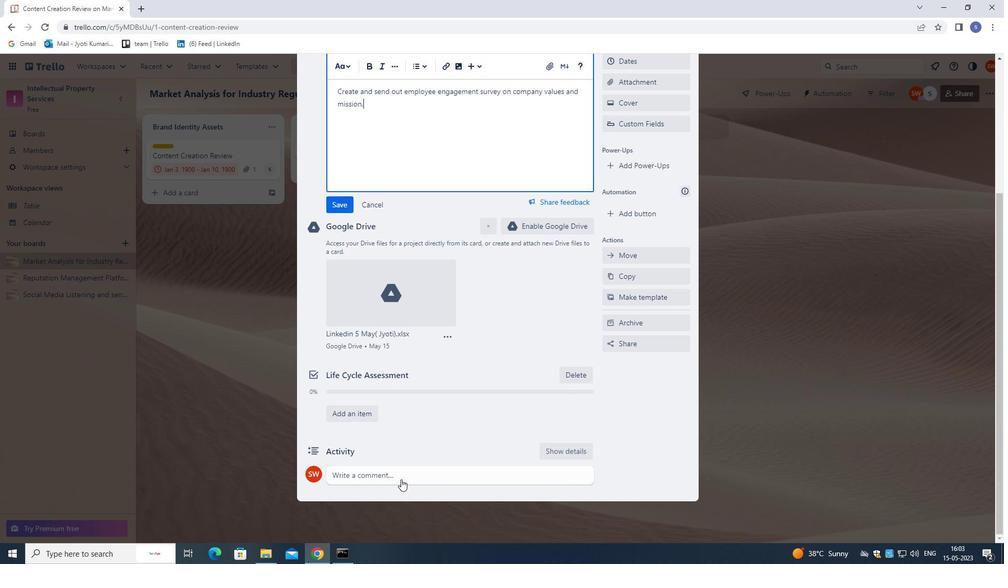 
Action: Mouse moved to (315, 347)
Screenshot: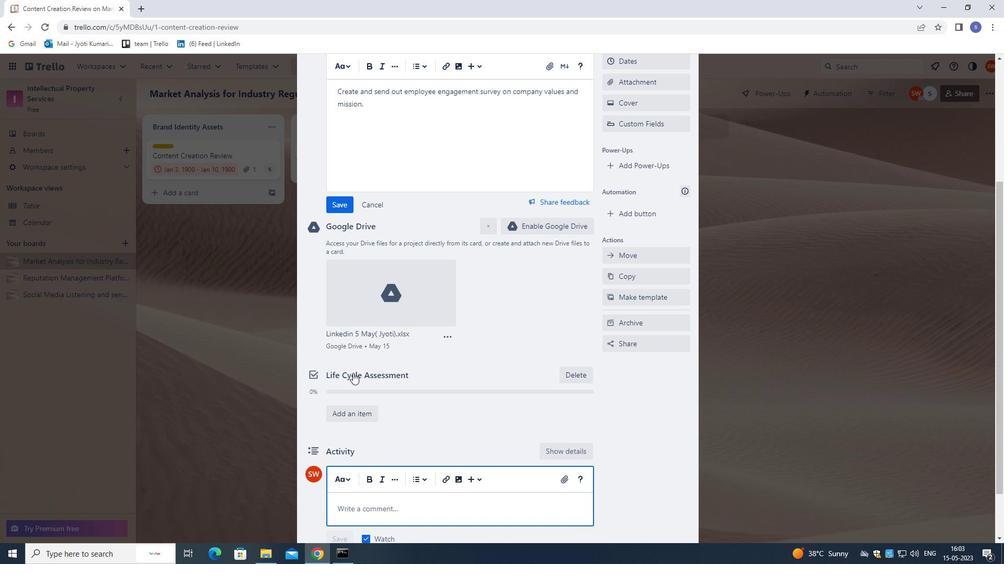
Action: Key pressed <Key.shift>THIS<Key.space>TAS<Key.space>PRESENTS<Key.space>AN<Key.space>OPPORTUNITY<Key.space>TO<Key.space>DEMONSTRATE<Key.space>OUR<Key.space>PROJECT<Key.space>MNAGEMENT<Key.space>AND<Key.space>ORGANIZATIONAL<Key.space>SKILLS,<Key.space>COORDINATIONG<Key.space>RESOURSES<Key.space>AND<Key.space>TIMELINES<Key.space>EFFECTIVELY<Key.space>.
Screenshot: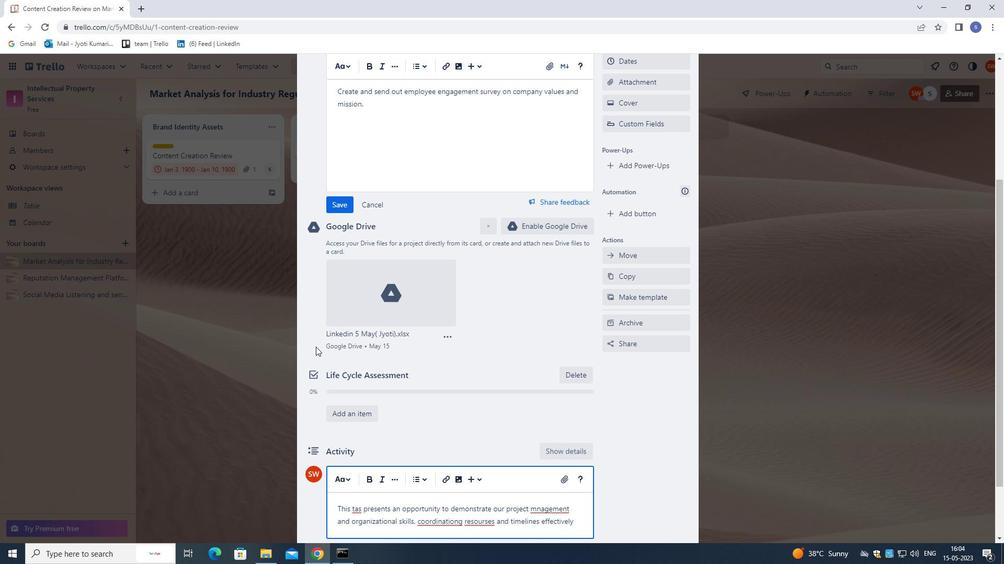 
Action: Mouse moved to (536, 507)
Screenshot: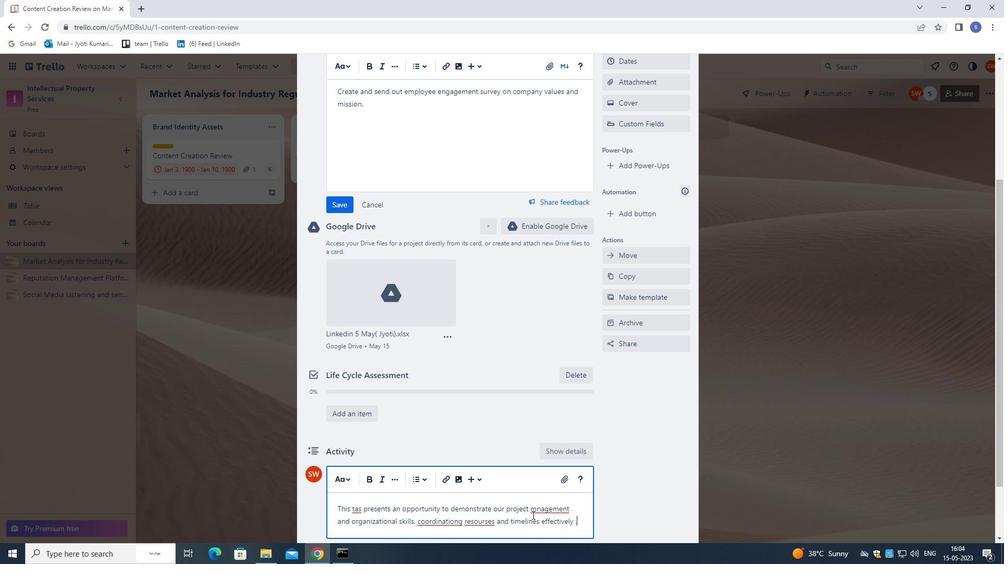 
Action: Mouse pressed left at (536, 507)
Screenshot: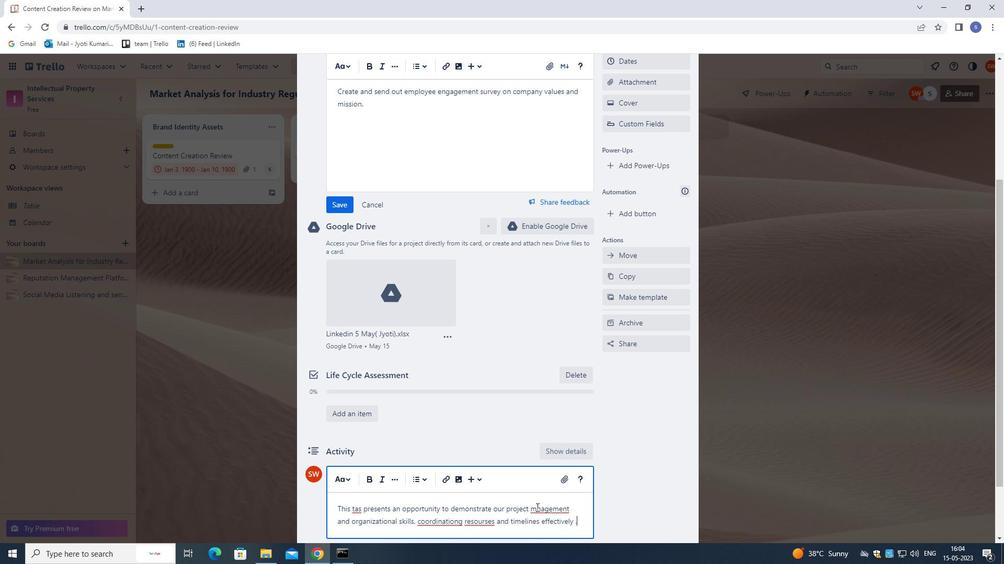 
Action: Mouse moved to (559, 564)
Screenshot: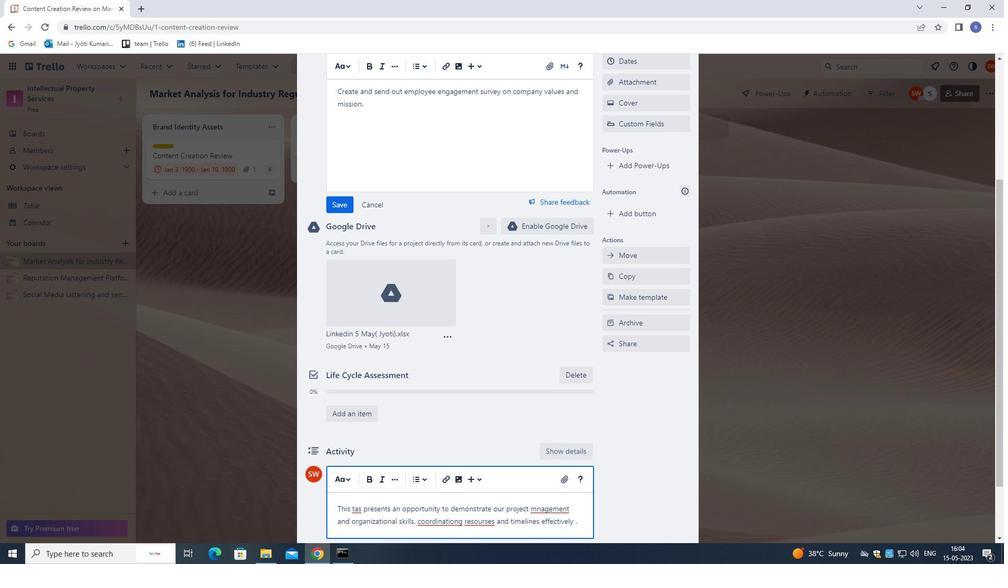 
Action: Key pressed A
Screenshot: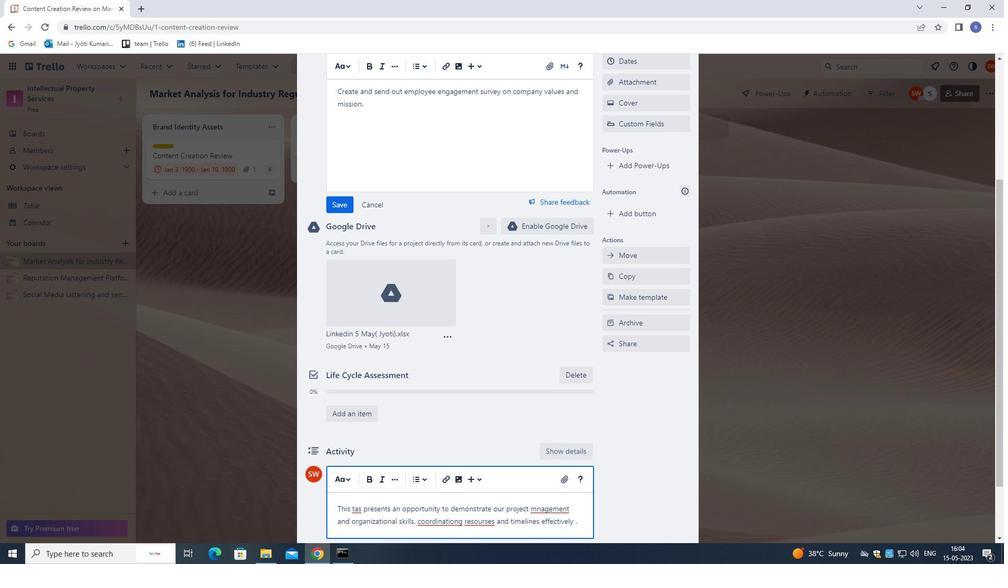 
Action: Mouse moved to (494, 522)
Screenshot: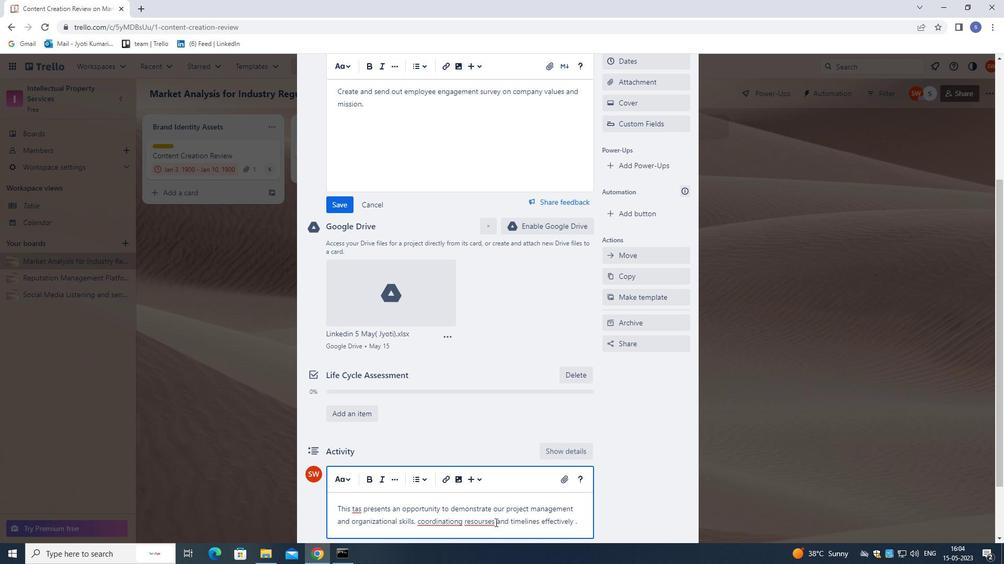 
Action: Mouse pressed left at (494, 522)
Screenshot: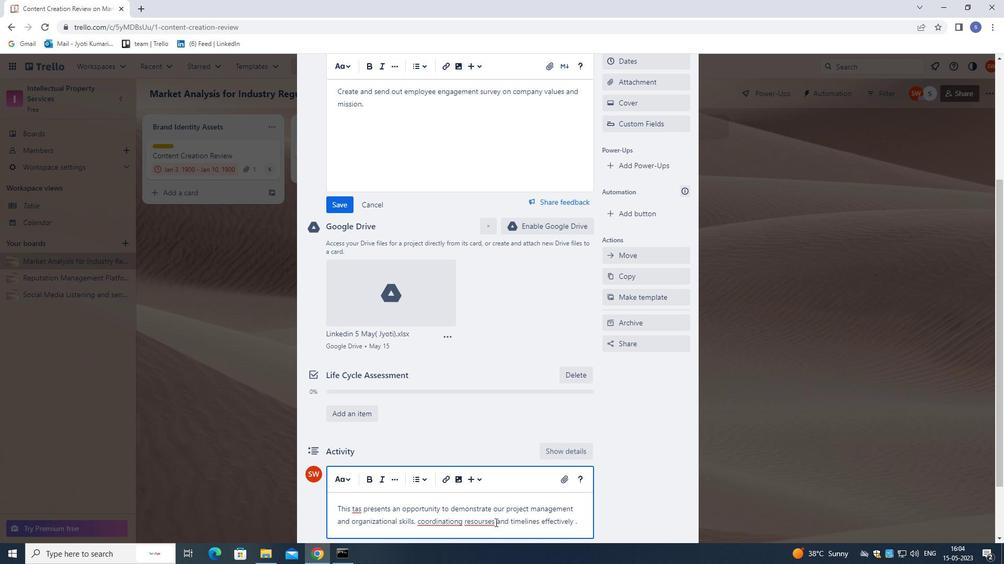 
Action: Mouse moved to (513, 563)
Screenshot: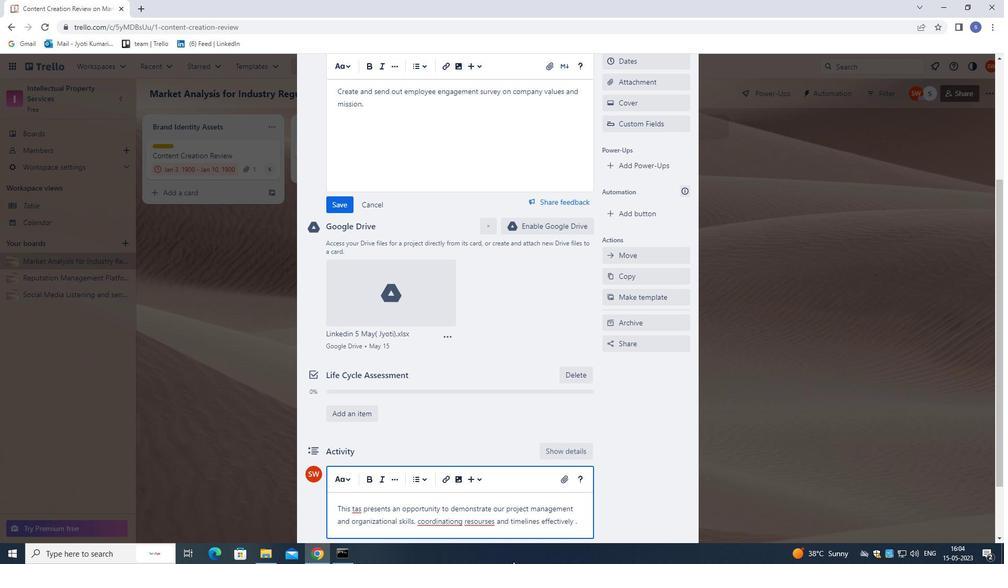 
Action: Key pressed <Key.backspace>
Screenshot: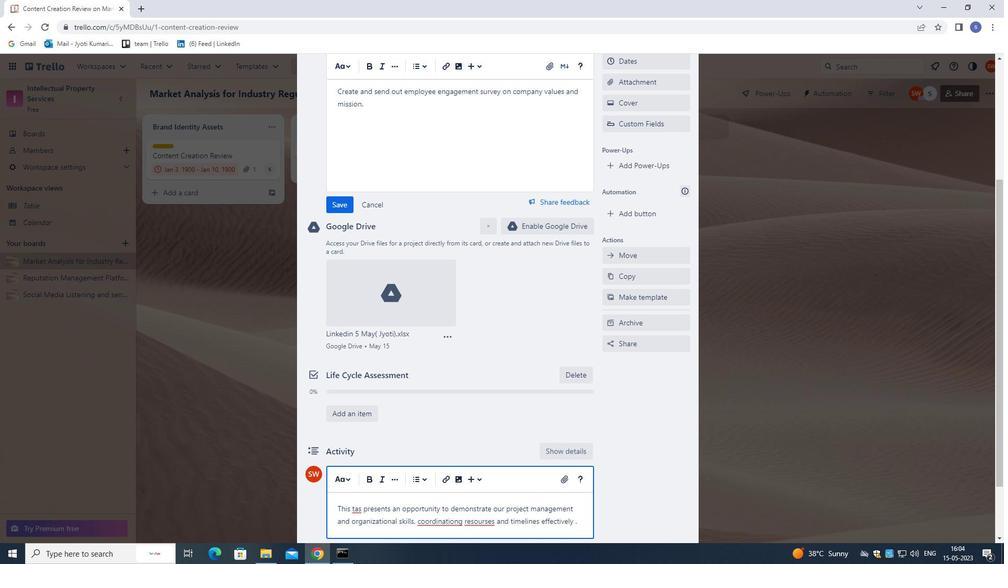 
Action: Mouse moved to (453, 523)
Screenshot: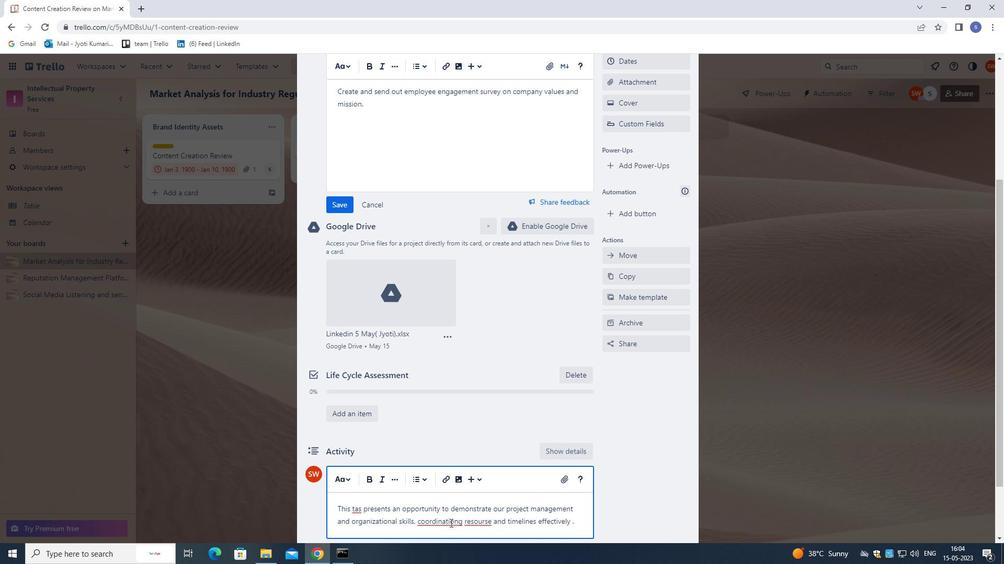 
Action: Mouse pressed left at (453, 523)
Screenshot: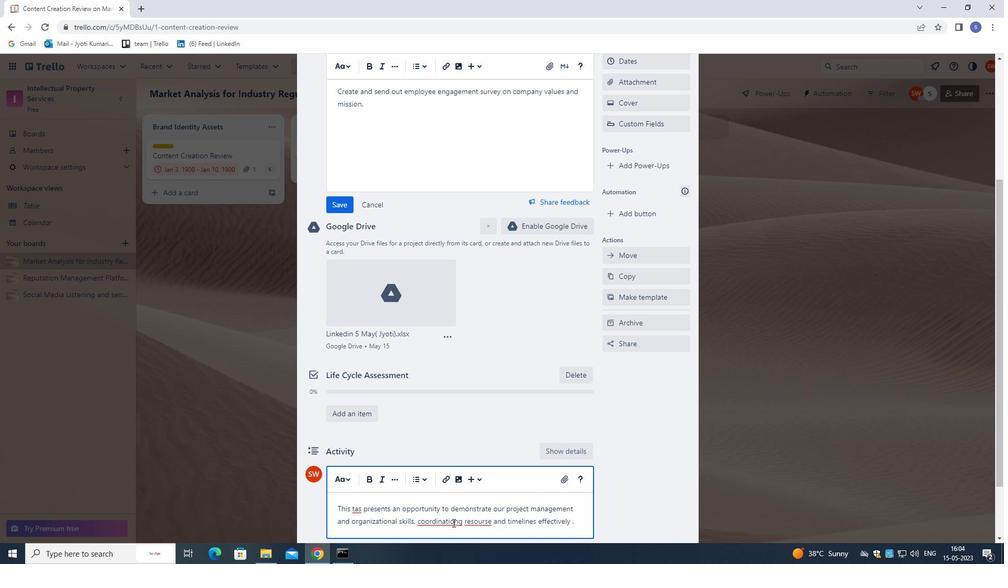 
Action: Mouse moved to (462, 531)
Screenshot: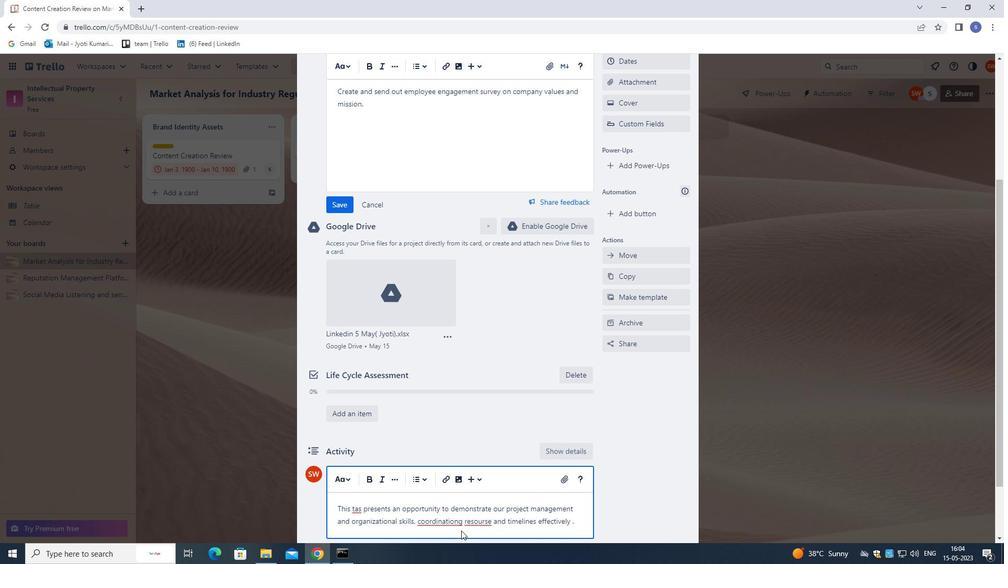 
Action: Key pressed I
Screenshot: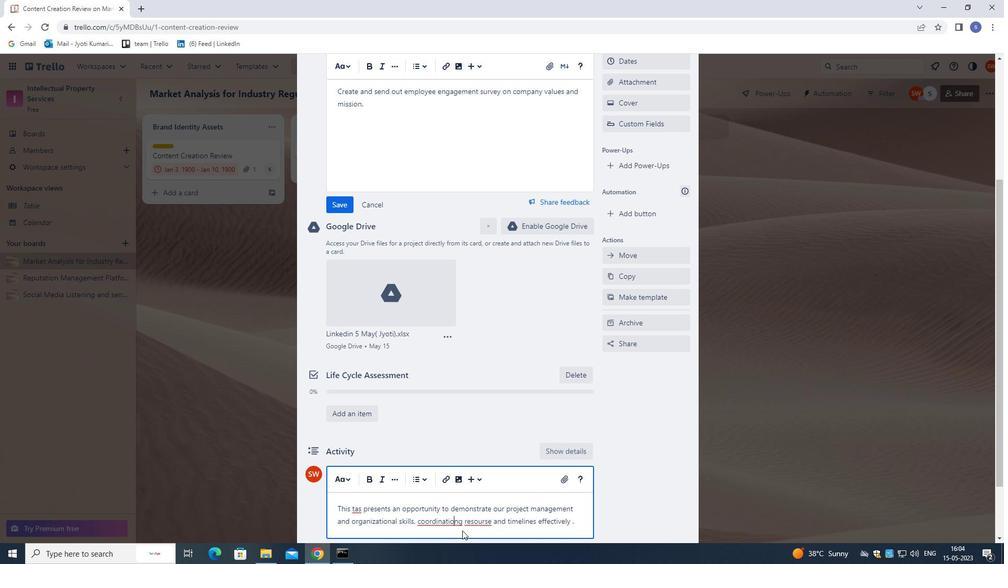 
Action: Mouse moved to (492, 521)
Screenshot: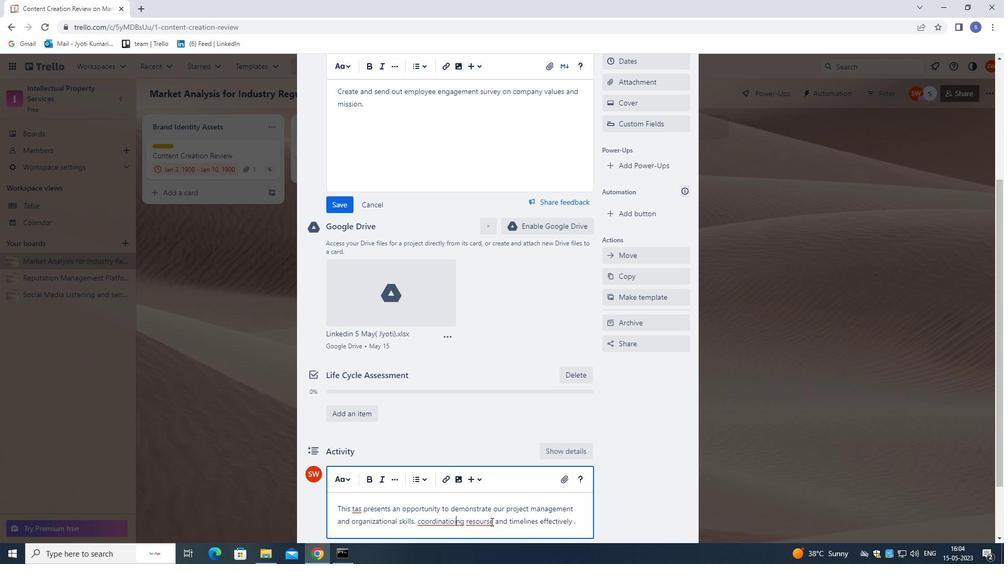 
Action: Mouse pressed left at (492, 521)
Screenshot: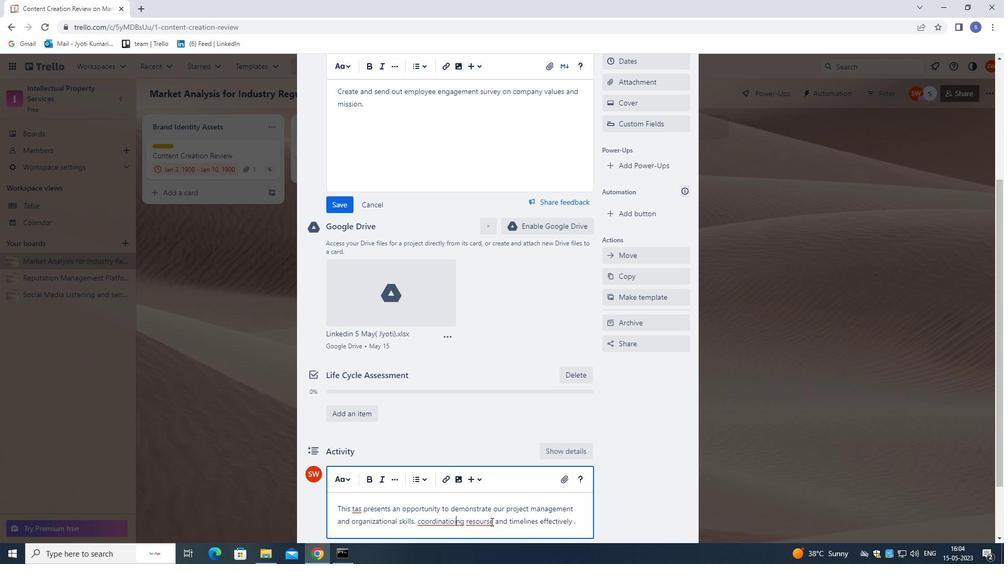 
Action: Mouse moved to (460, 518)
Screenshot: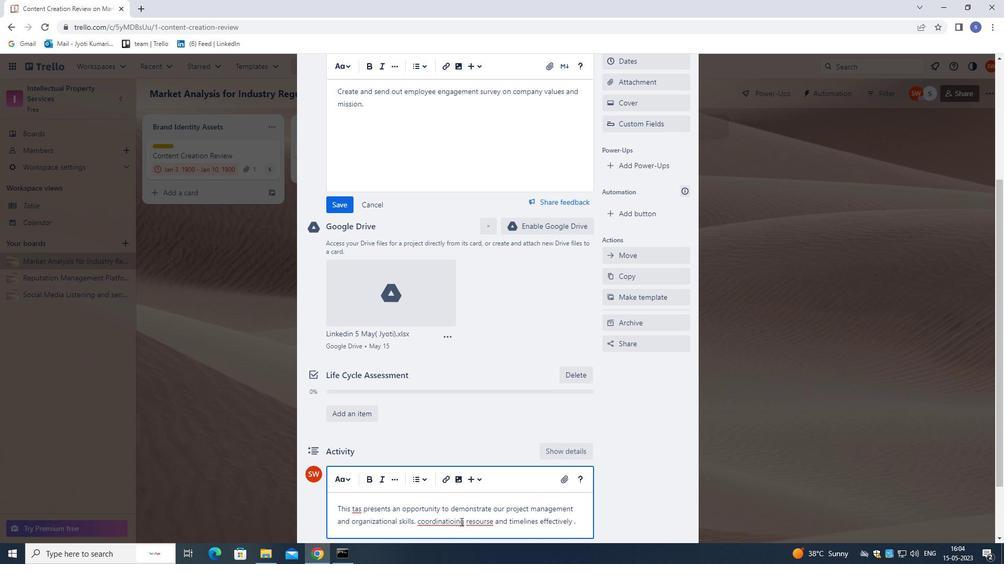 
Action: Mouse pressed left at (460, 518)
Screenshot: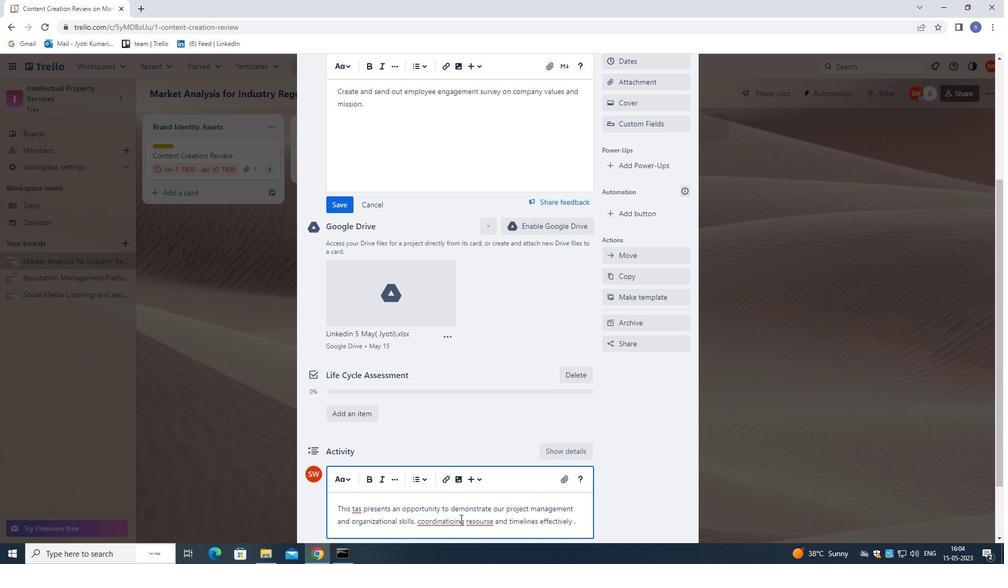 
Action: Mouse moved to (417, 511)
Screenshot: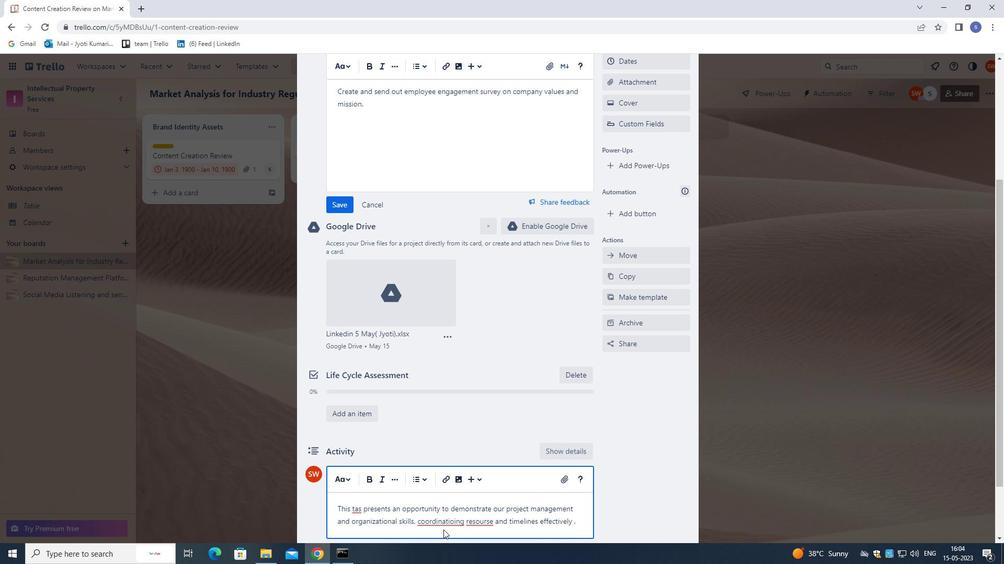 
Action: Key pressed <Key.left><Key.left><Key.backspace><Key.backspace>
Screenshot: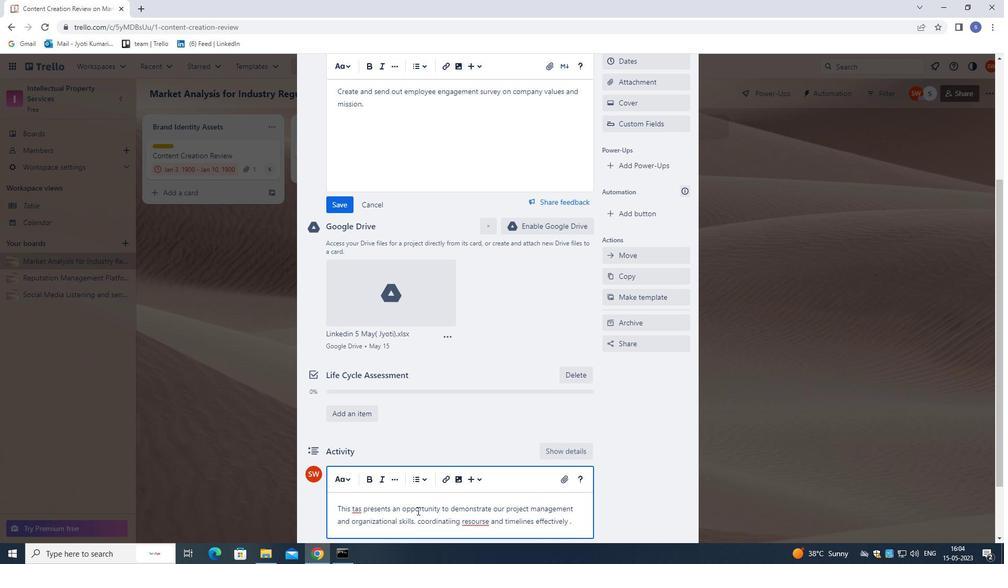 
Action: Mouse moved to (478, 522)
Screenshot: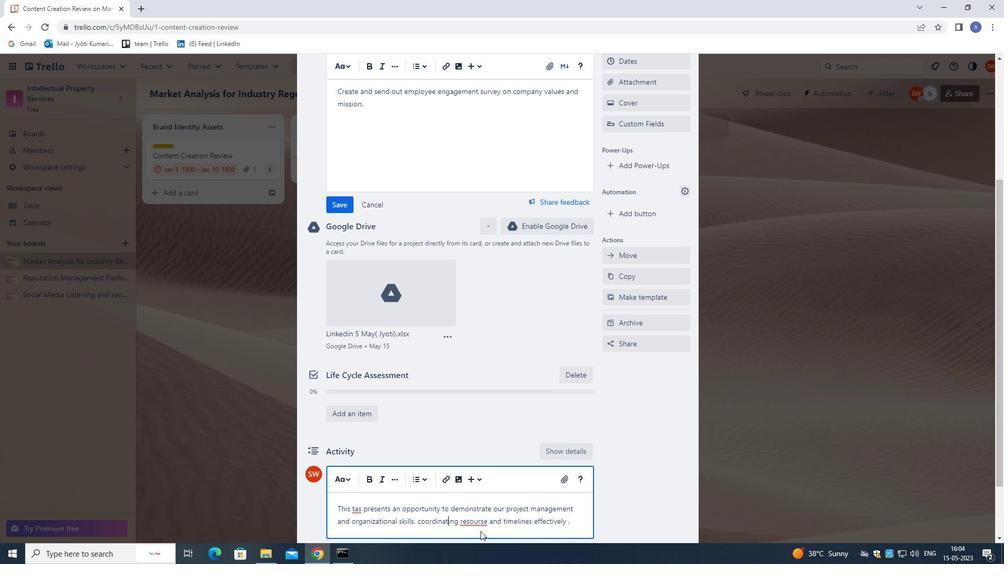 
Action: Mouse pressed left at (478, 522)
Screenshot: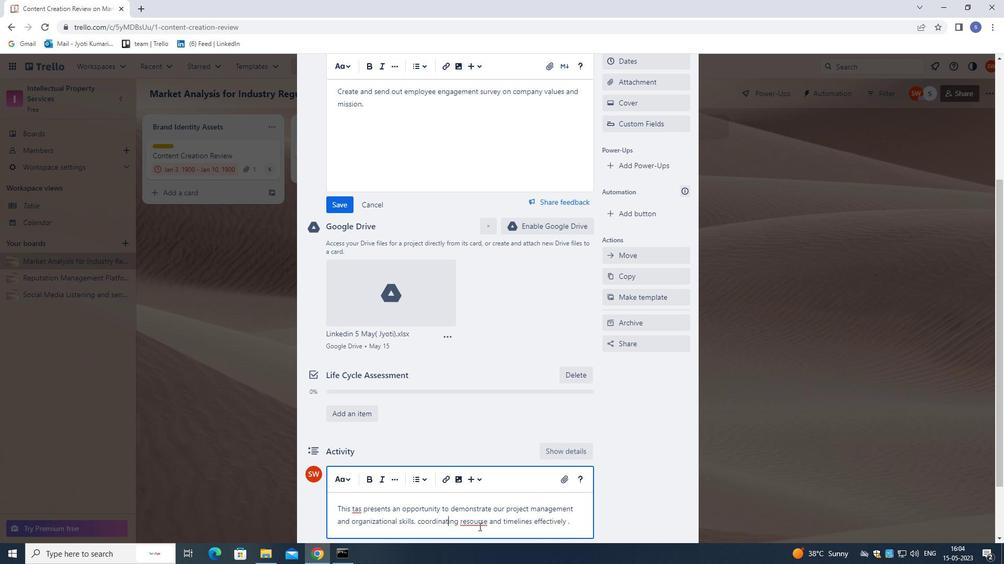 
Action: Mouse moved to (481, 523)
Screenshot: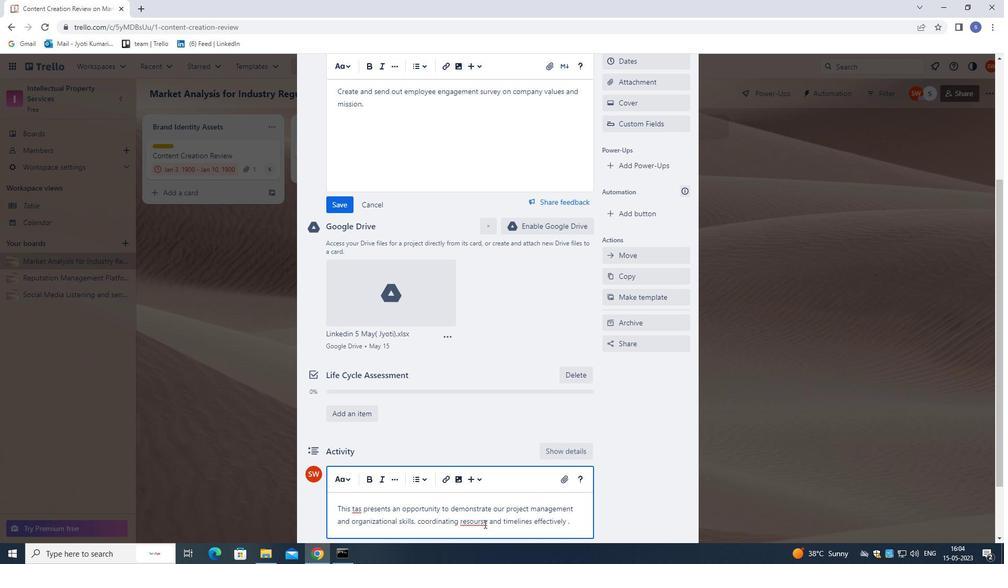 
Action: Mouse pressed left at (481, 523)
Screenshot: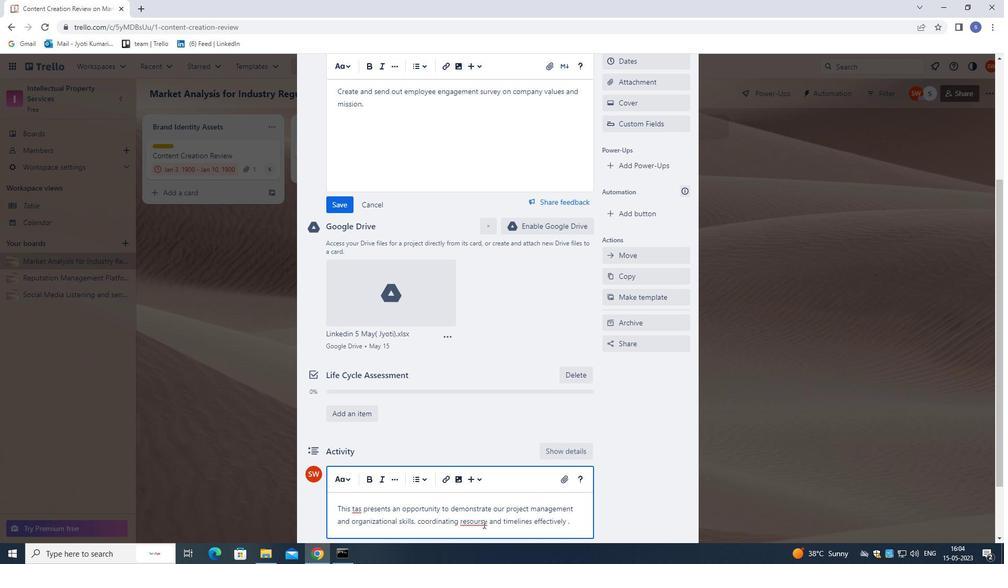 
Action: Mouse moved to (457, 517)
Screenshot: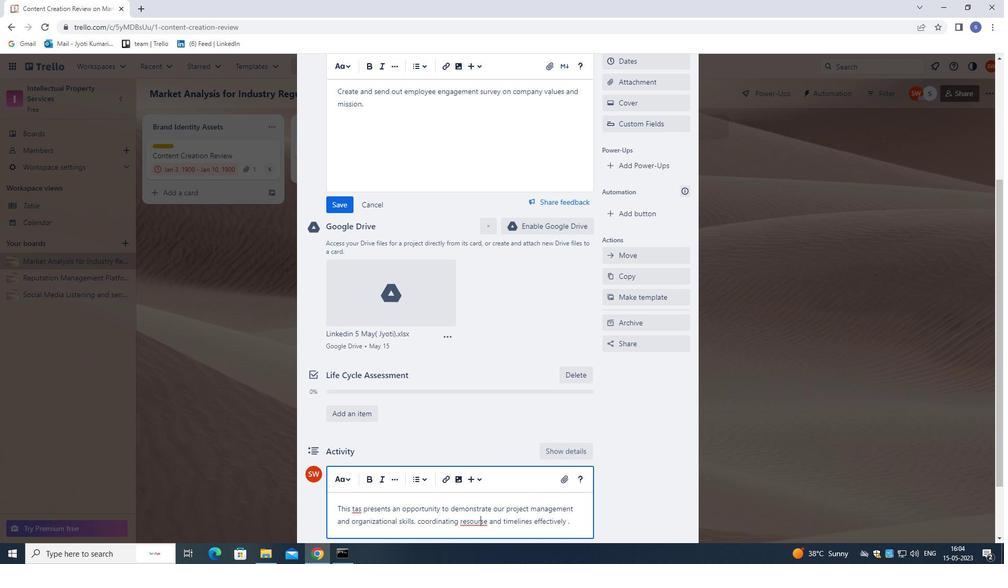 
Action: Key pressed <Key.right><Key.backspace>C0<Key.backspace><Key.right>S
Screenshot: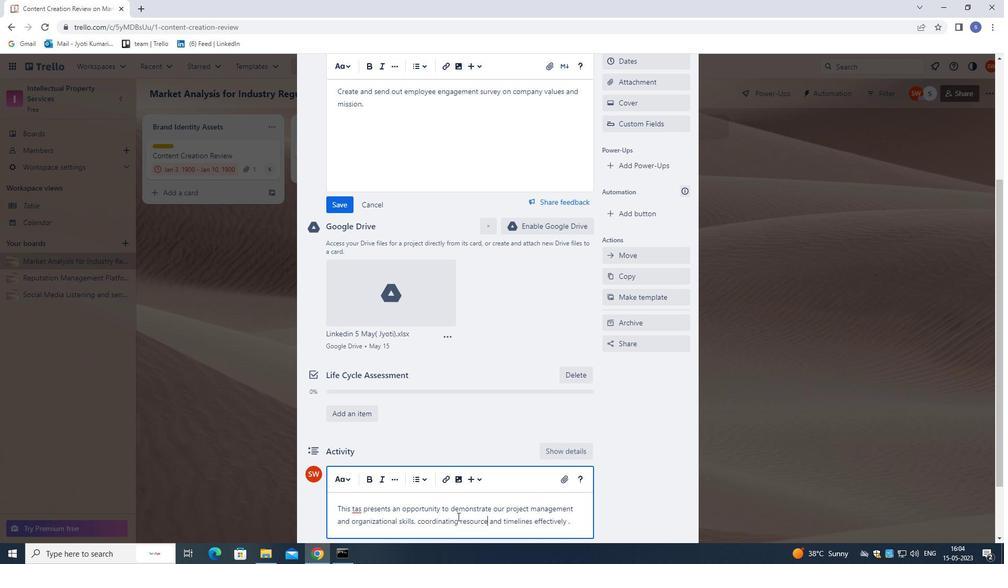 
Action: Mouse moved to (337, 209)
Screenshot: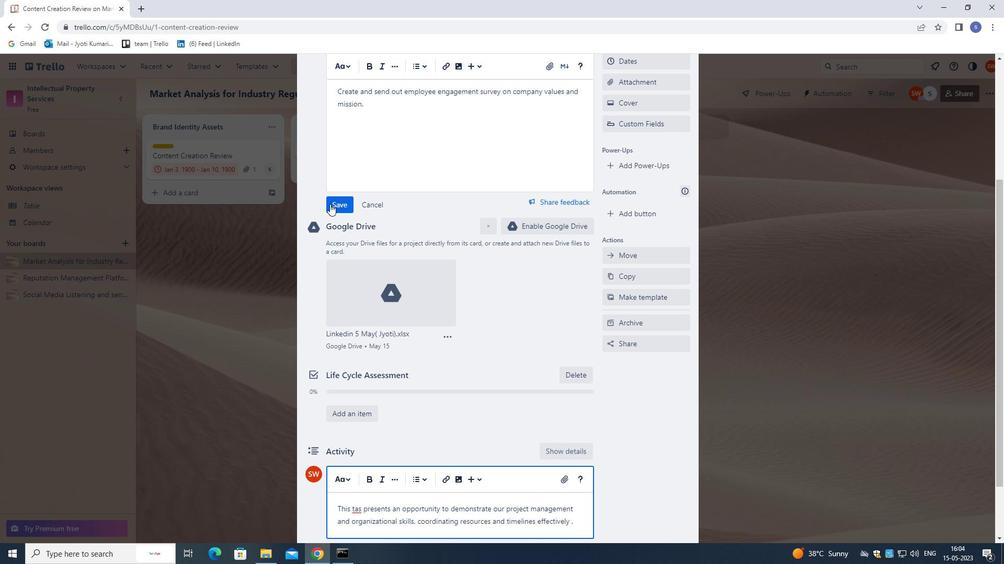 
Action: Mouse pressed left at (337, 209)
Screenshot: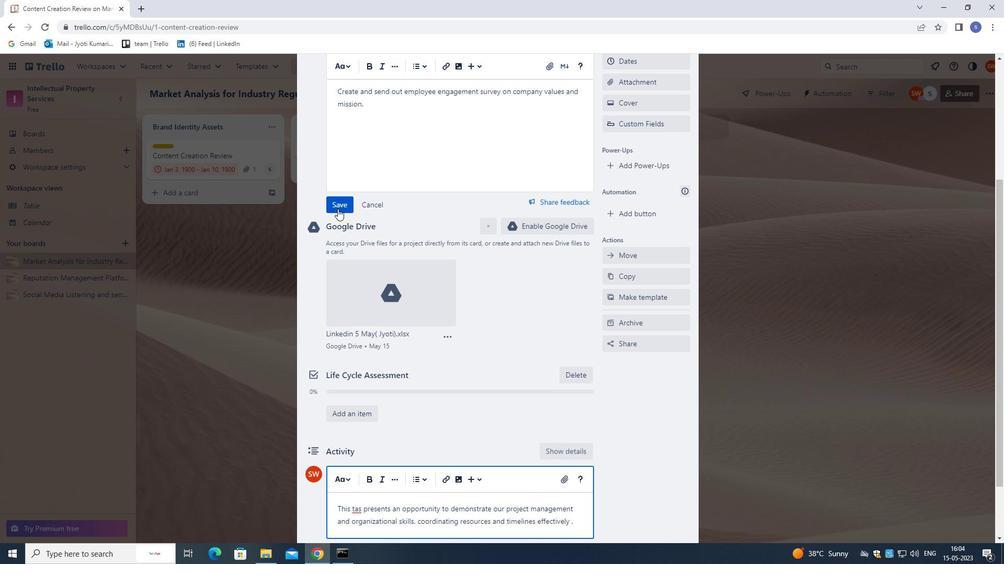 
Action: Mouse moved to (380, 286)
Screenshot: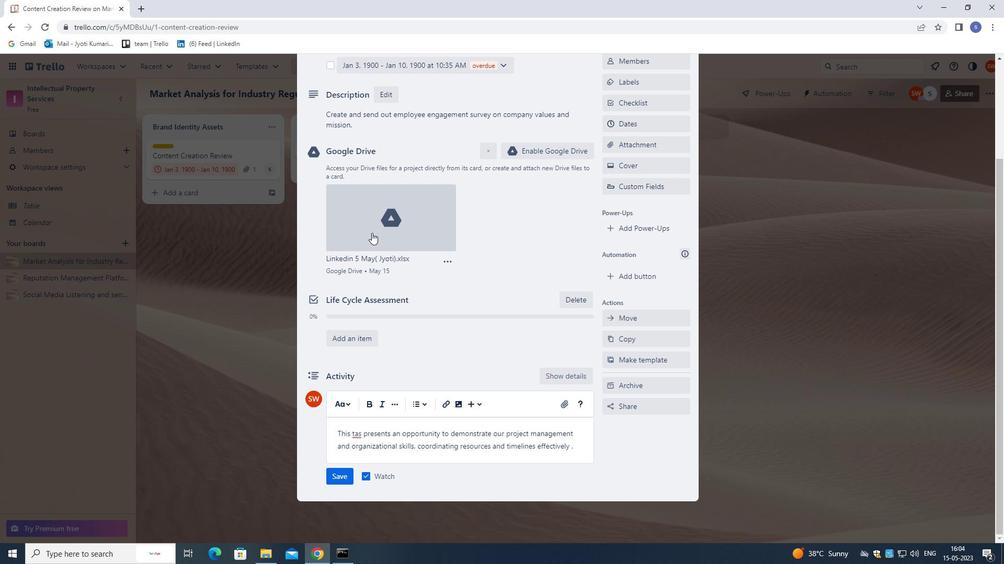 
Action: Mouse scrolled (380, 285) with delta (0, 0)
Screenshot: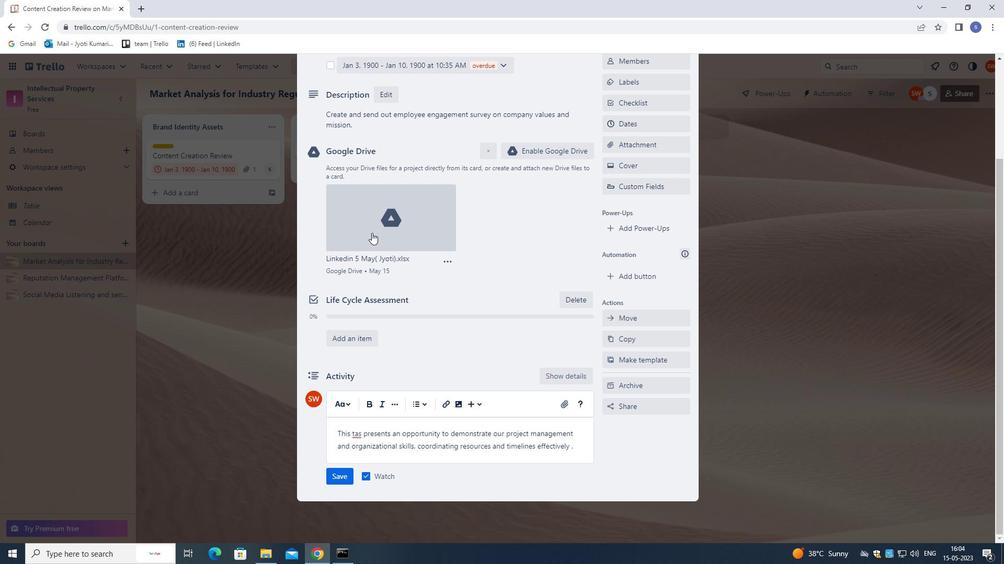 
Action: Mouse moved to (380, 293)
Screenshot: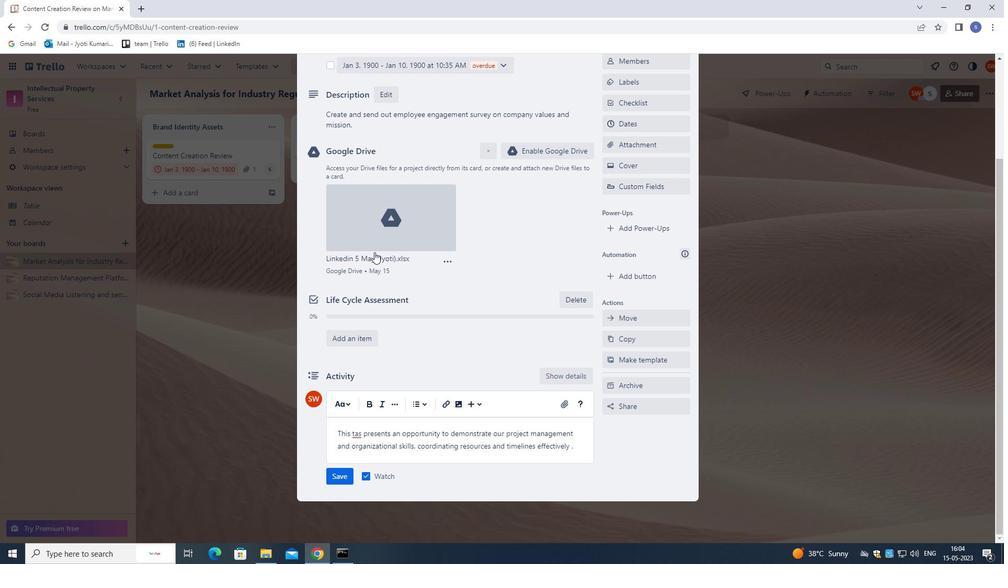 
Action: Mouse scrolled (380, 292) with delta (0, 0)
Screenshot: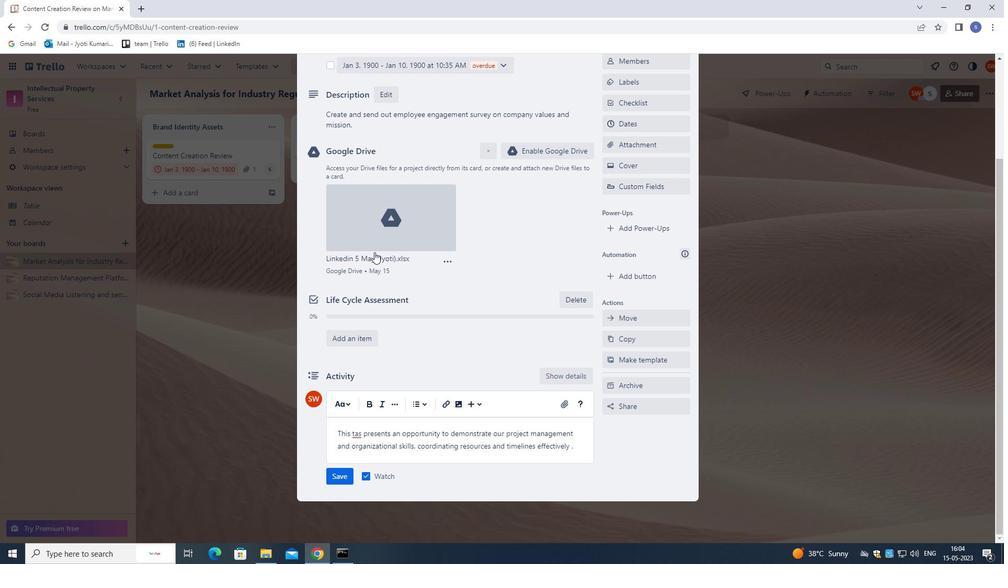 
Action: Mouse moved to (380, 298)
Screenshot: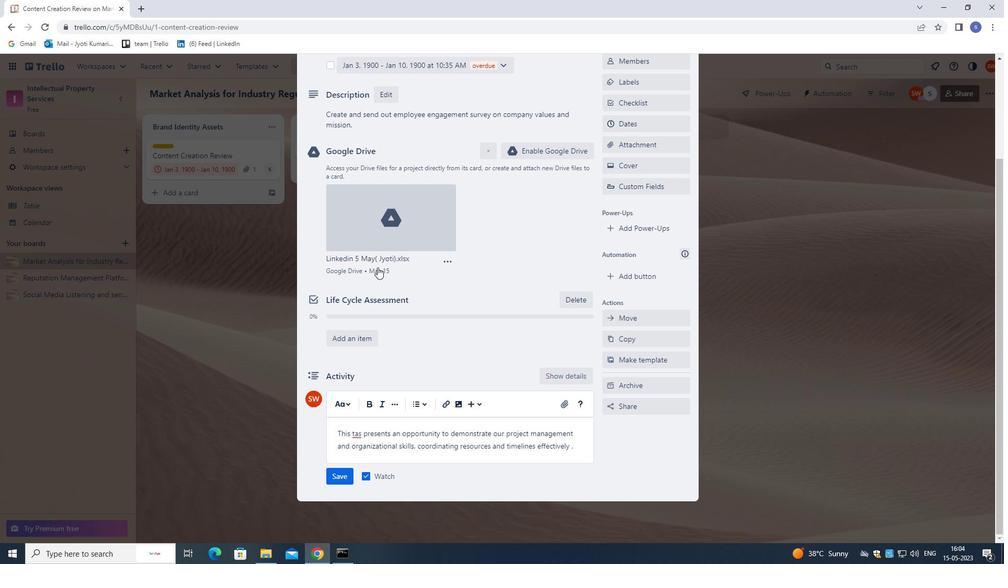 
Action: Mouse scrolled (380, 297) with delta (0, 0)
Screenshot: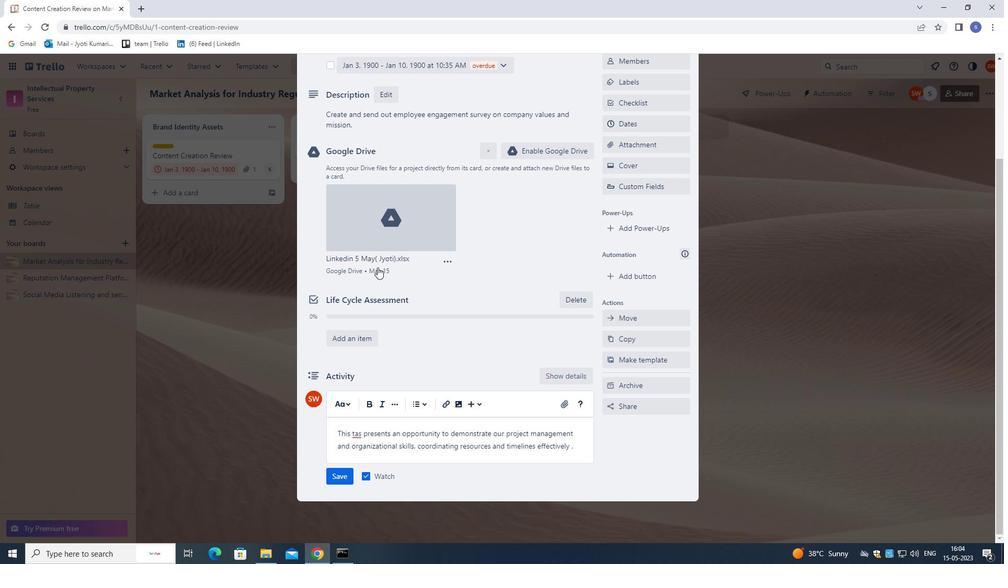 
Action: Mouse moved to (357, 433)
Screenshot: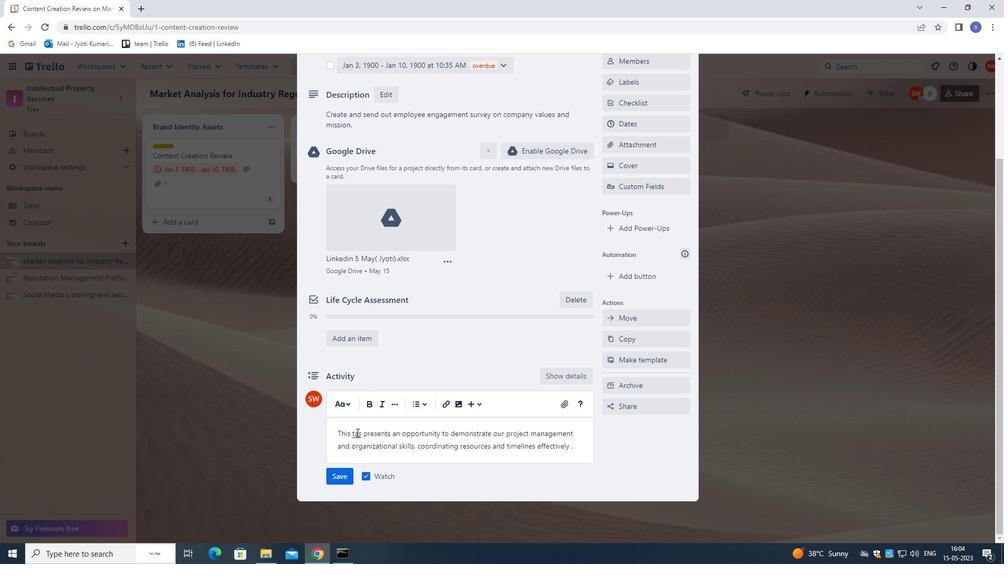 
Action: Mouse pressed left at (357, 433)
Screenshot: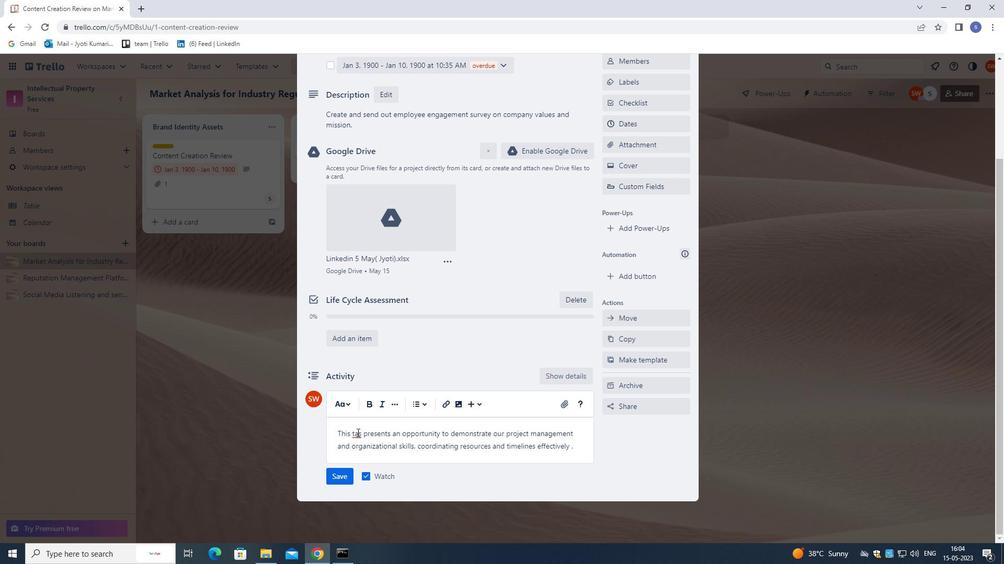 
Action: Mouse moved to (413, 491)
Screenshot: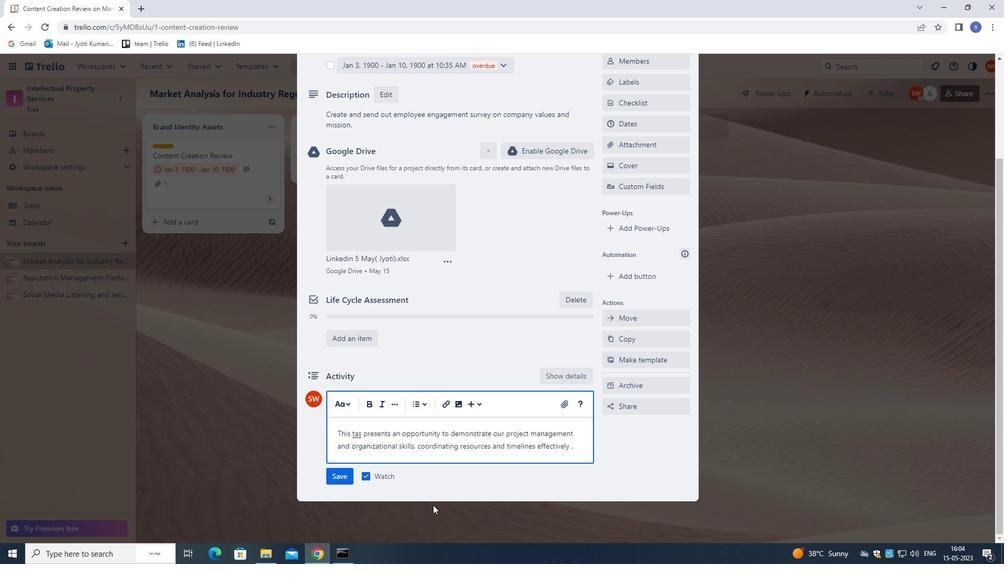 
Action: Key pressed <Key.right>K
Screenshot: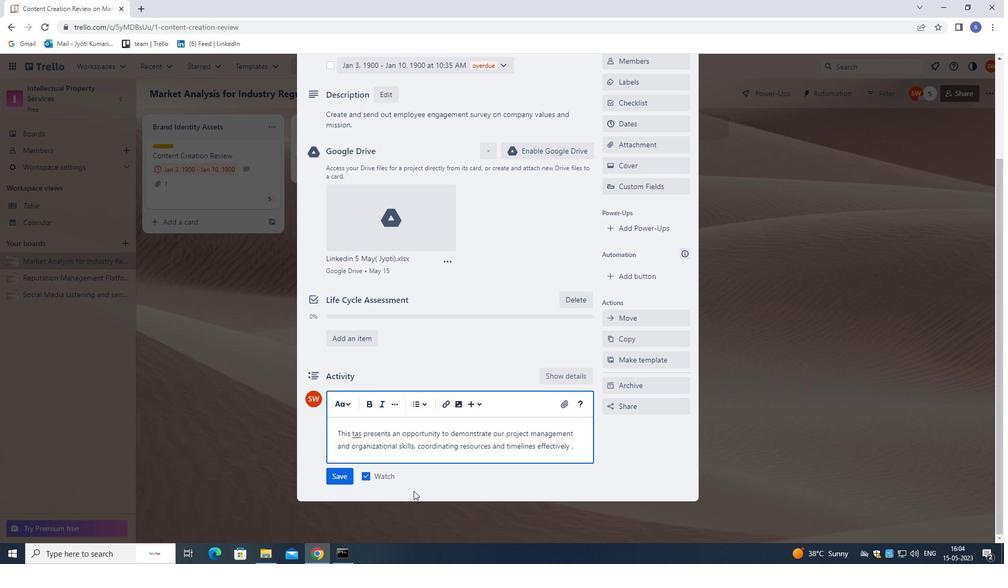 
Action: Mouse moved to (351, 477)
Screenshot: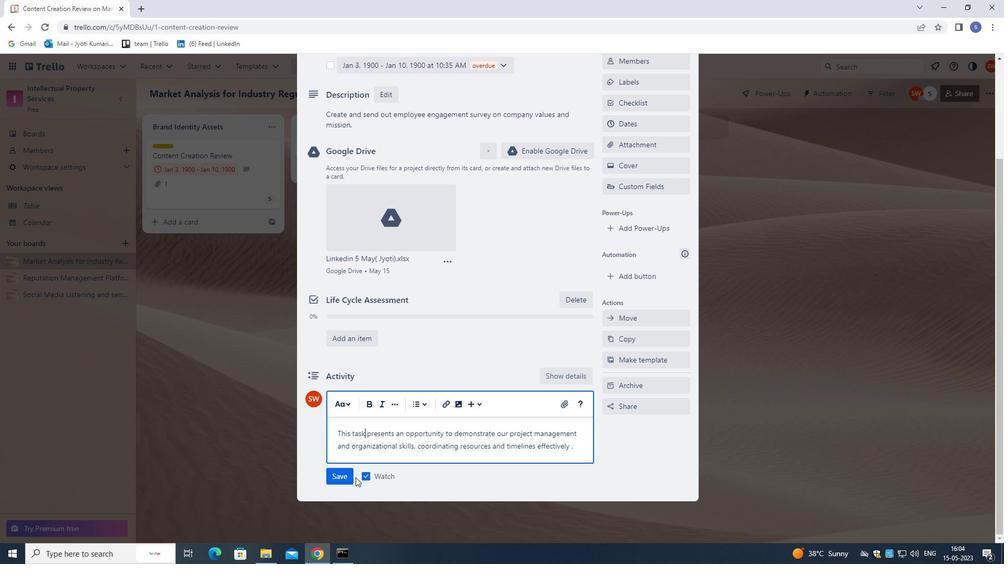 
Action: Mouse pressed left at (351, 477)
Screenshot: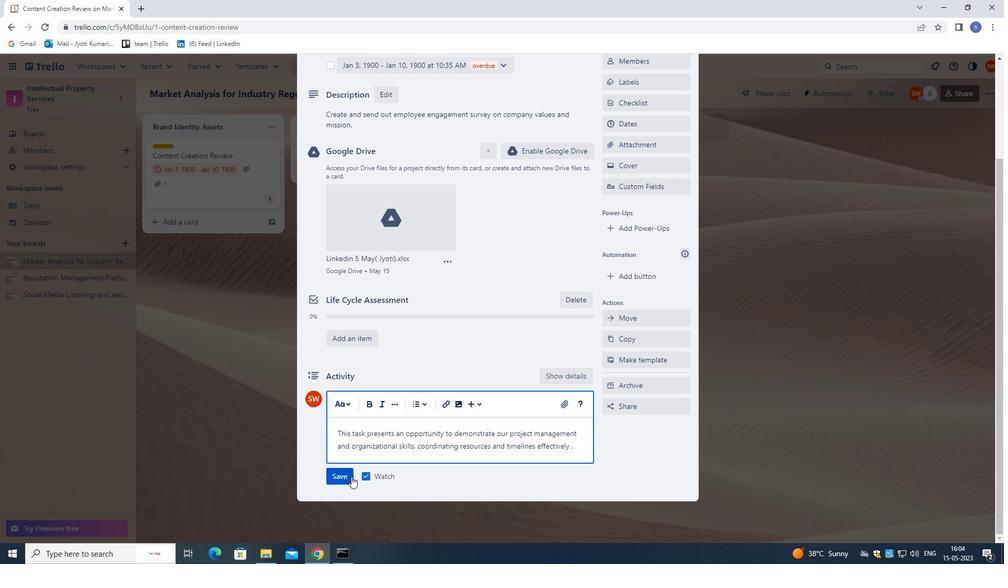 
Action: Mouse moved to (475, 437)
Screenshot: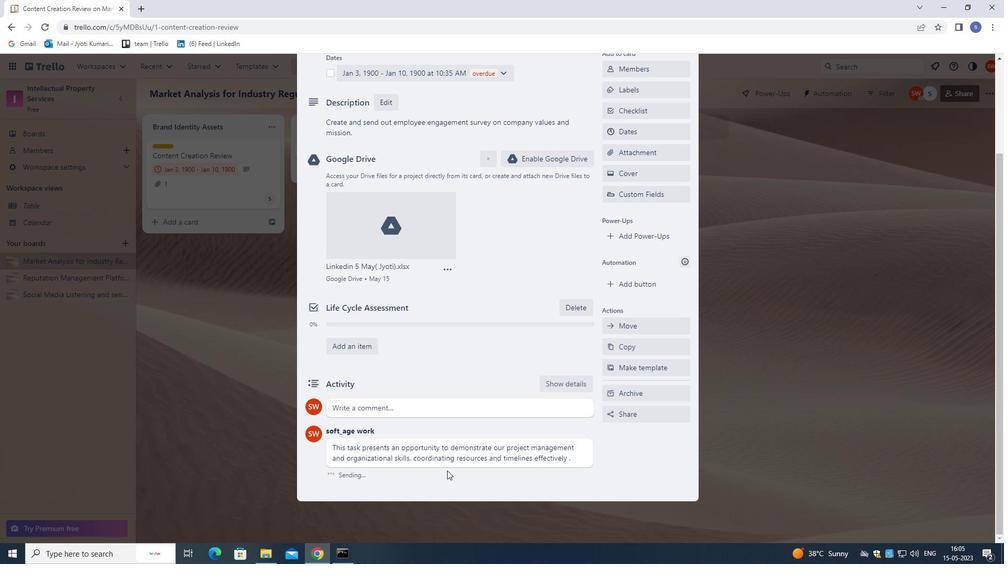 
Action: Mouse scrolled (475, 438) with delta (0, 0)
Screenshot: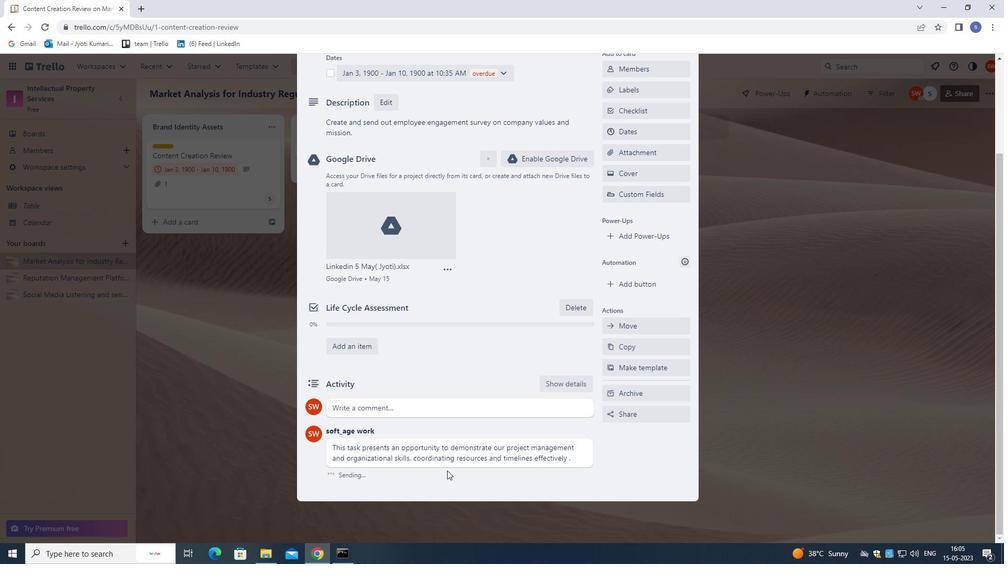 
Action: Mouse moved to (477, 427)
Screenshot: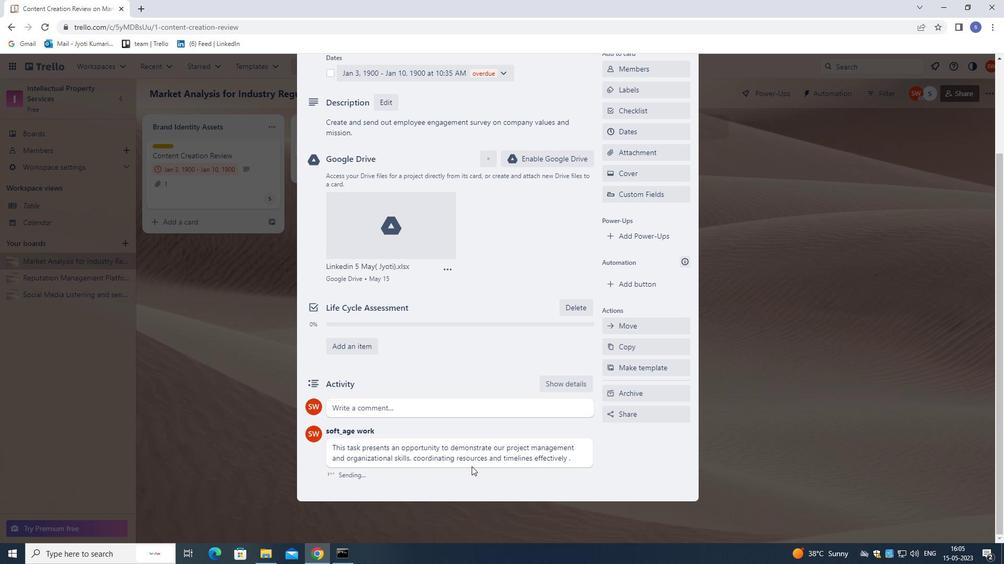 
Action: Mouse scrolled (477, 428) with delta (0, 0)
Screenshot: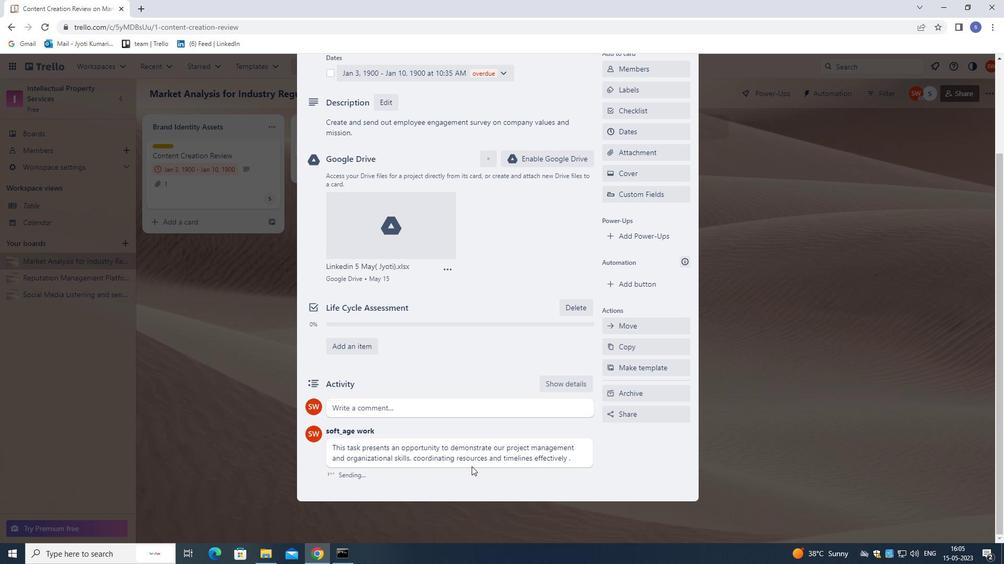
Action: Mouse moved to (477, 420)
Screenshot: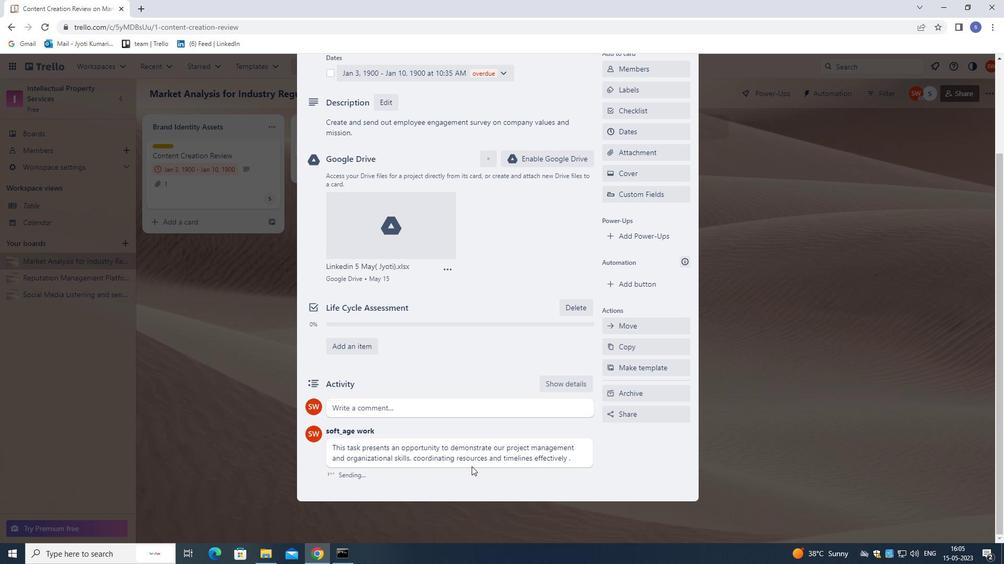 
Action: Mouse scrolled (477, 421) with delta (0, 0)
Screenshot: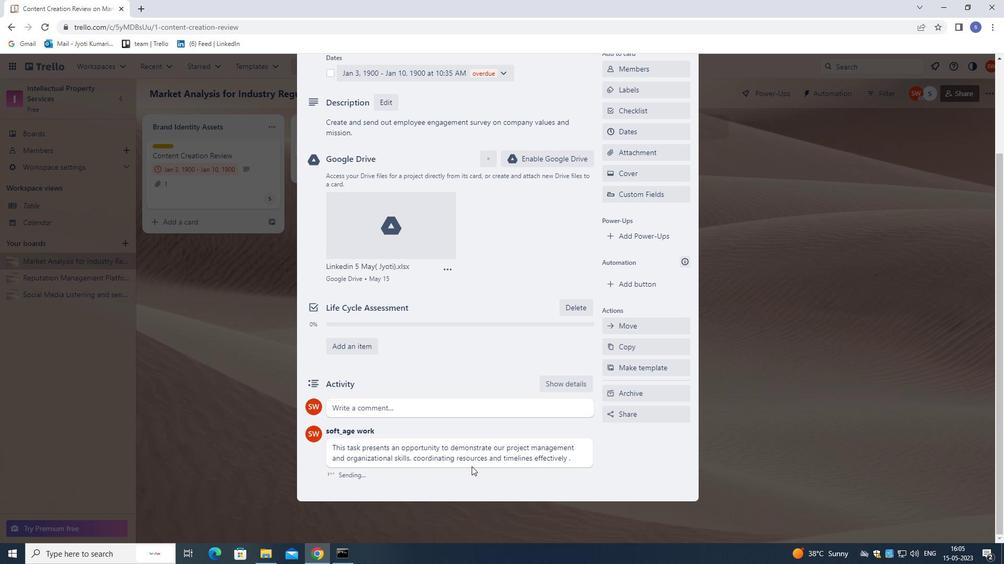 
Action: Mouse moved to (477, 416)
Screenshot: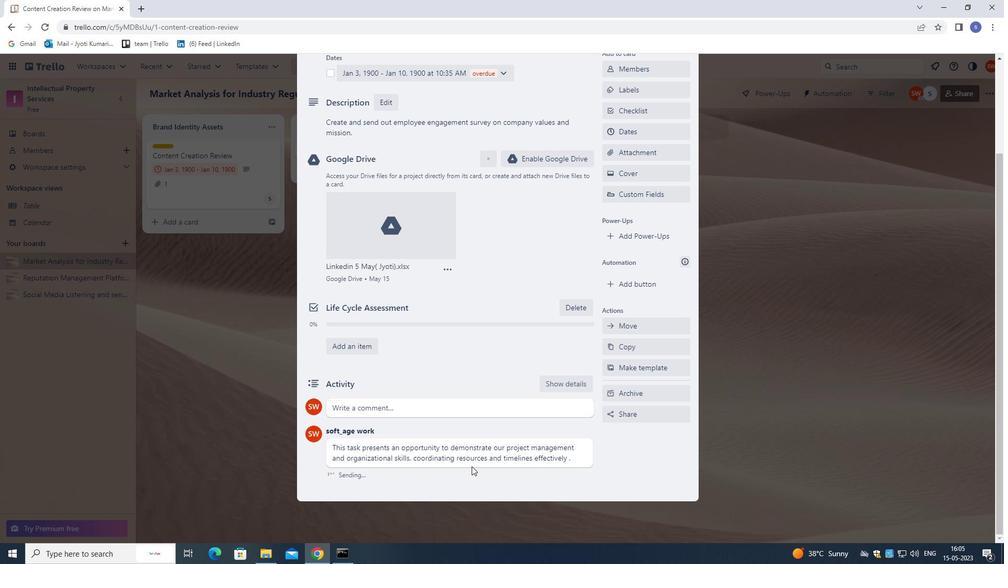 
Action: Mouse scrolled (477, 417) with delta (0, 0)
Screenshot: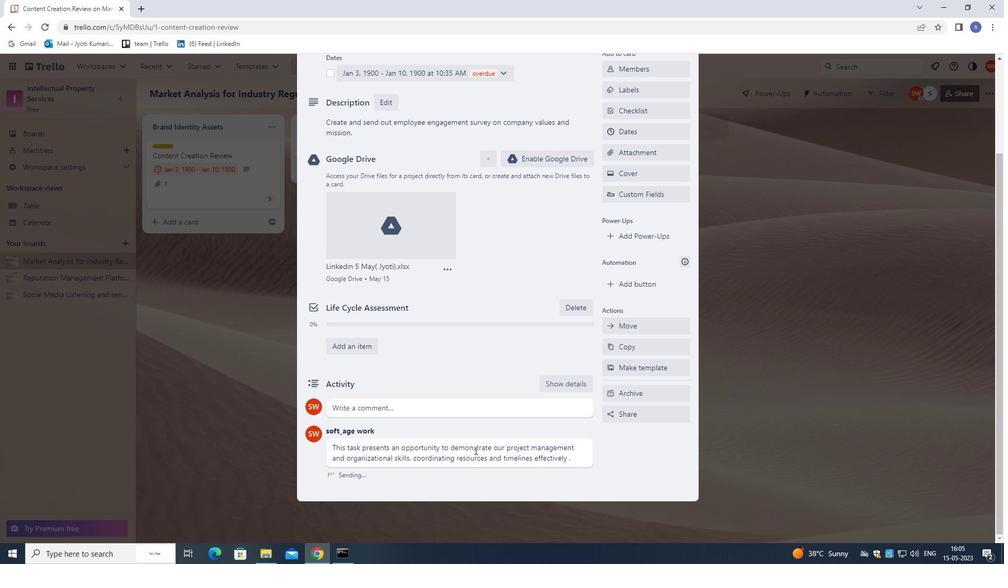 
Action: Mouse moved to (474, 405)
Screenshot: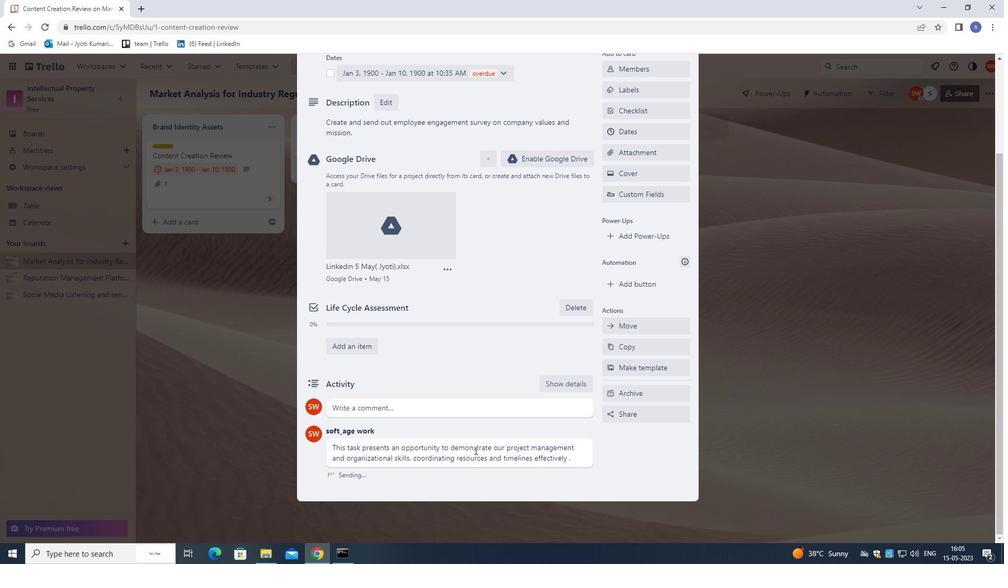 
Action: Mouse scrolled (474, 405) with delta (0, 0)
Screenshot: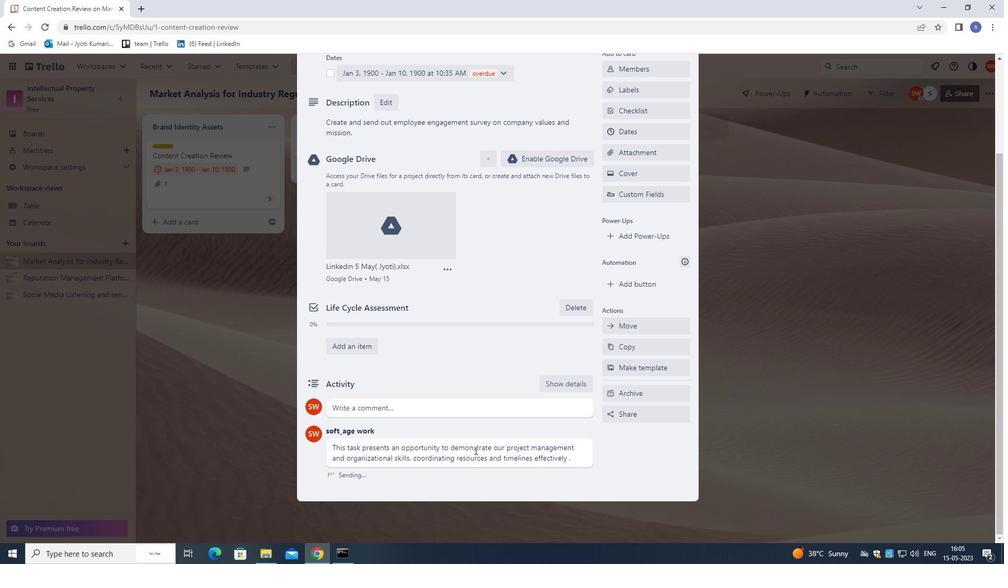 
Action: Mouse moved to (491, 366)
Screenshot: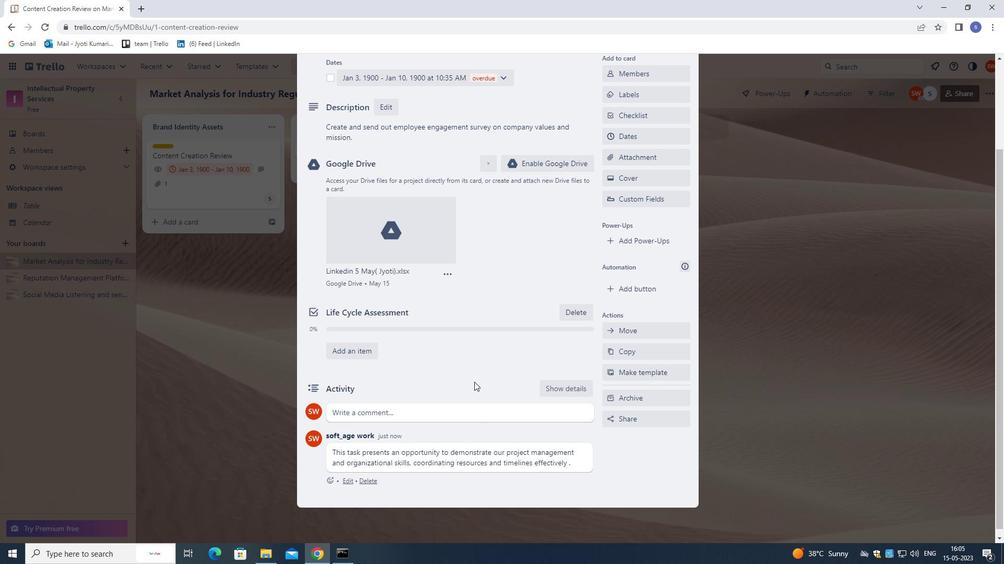 
Action: Mouse scrolled (491, 366) with delta (0, 0)
Screenshot: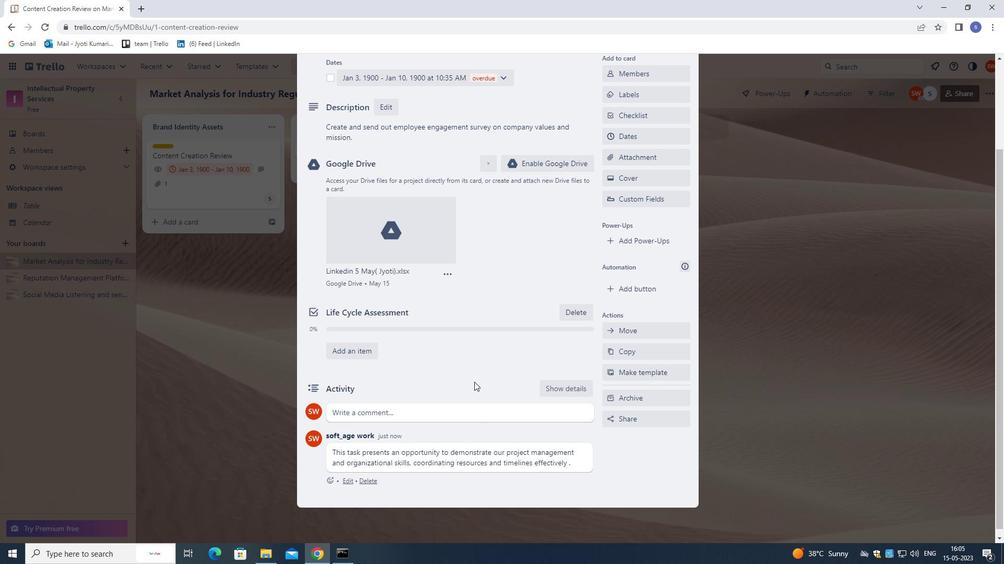 
Action: Mouse moved to (497, 361)
Screenshot: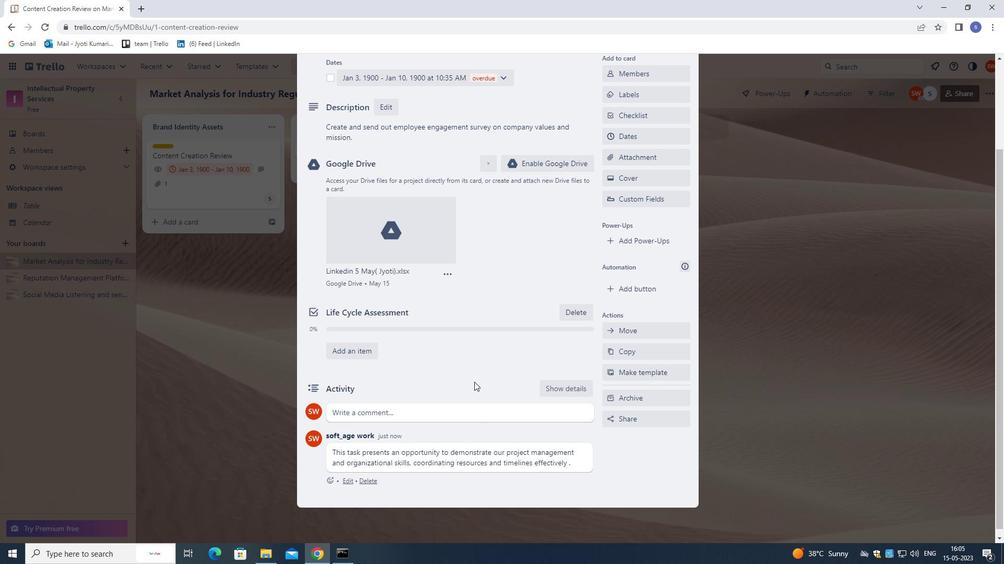 
Action: Mouse scrolled (497, 362) with delta (0, 0)
Screenshot: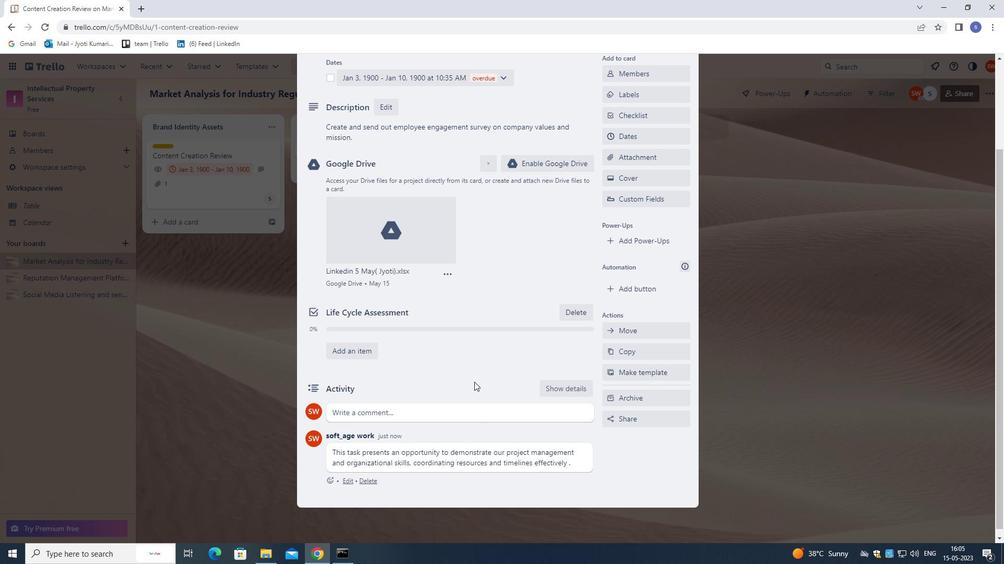 
Action: Mouse moved to (508, 355)
Screenshot: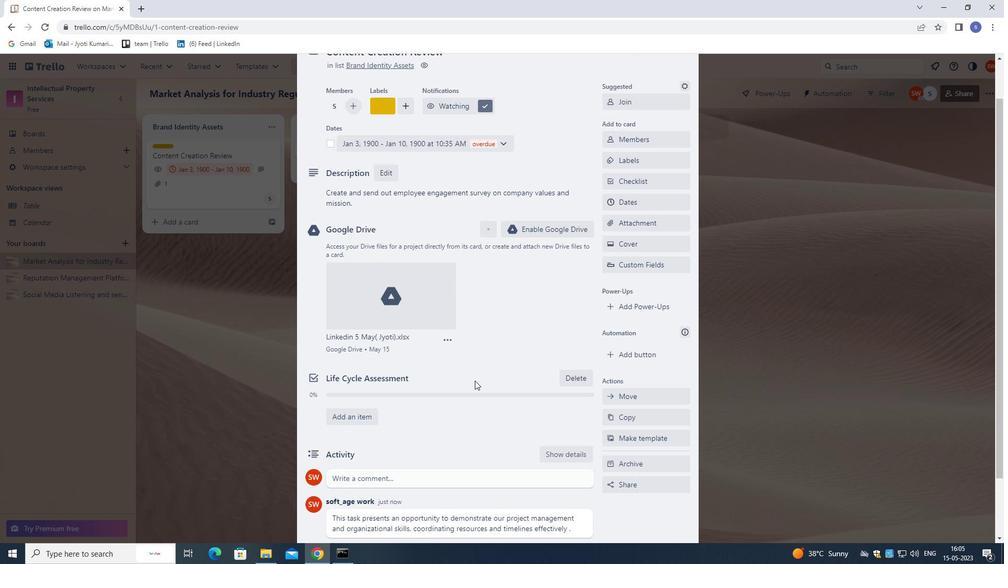 
Action: Mouse scrolled (508, 356) with delta (0, 0)
Screenshot: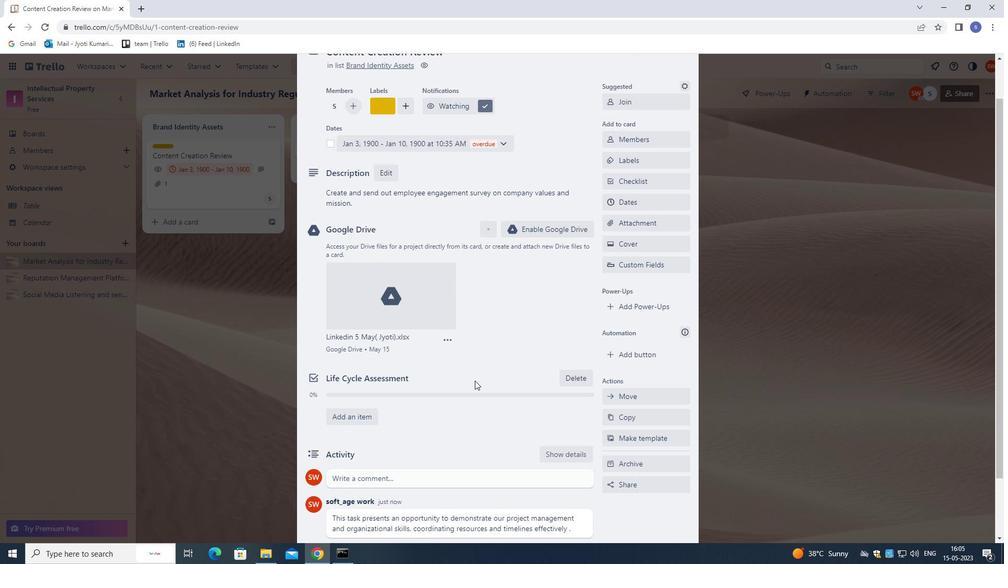 
Action: Mouse moved to (685, 92)
Screenshot: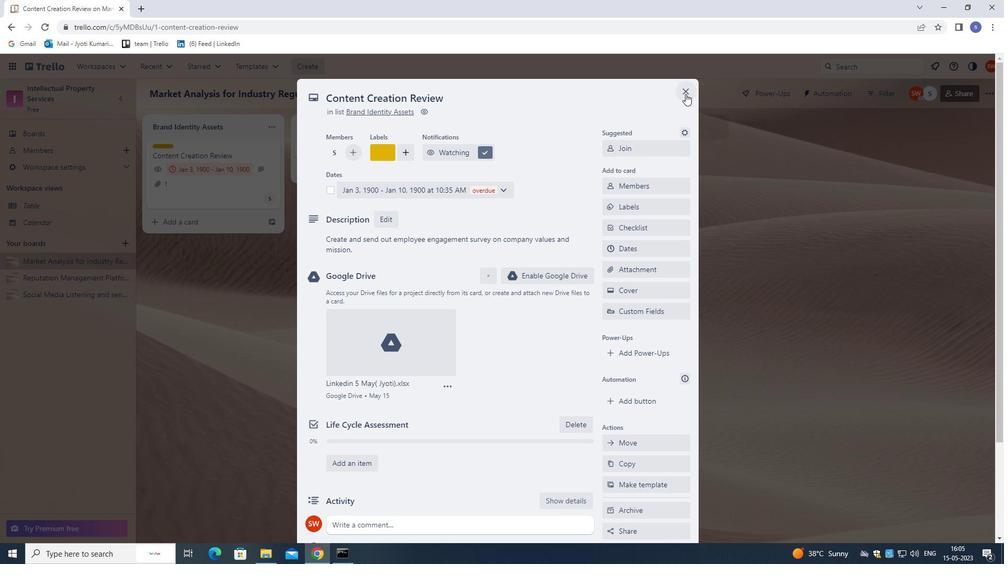 
Action: Mouse pressed left at (685, 92)
Screenshot: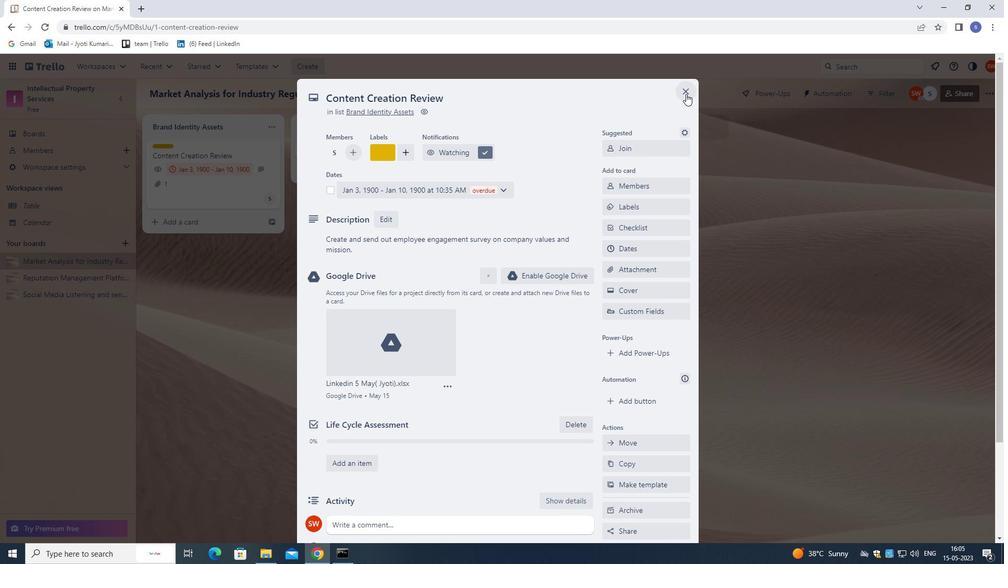 
Action: Mouse moved to (453, 325)
Screenshot: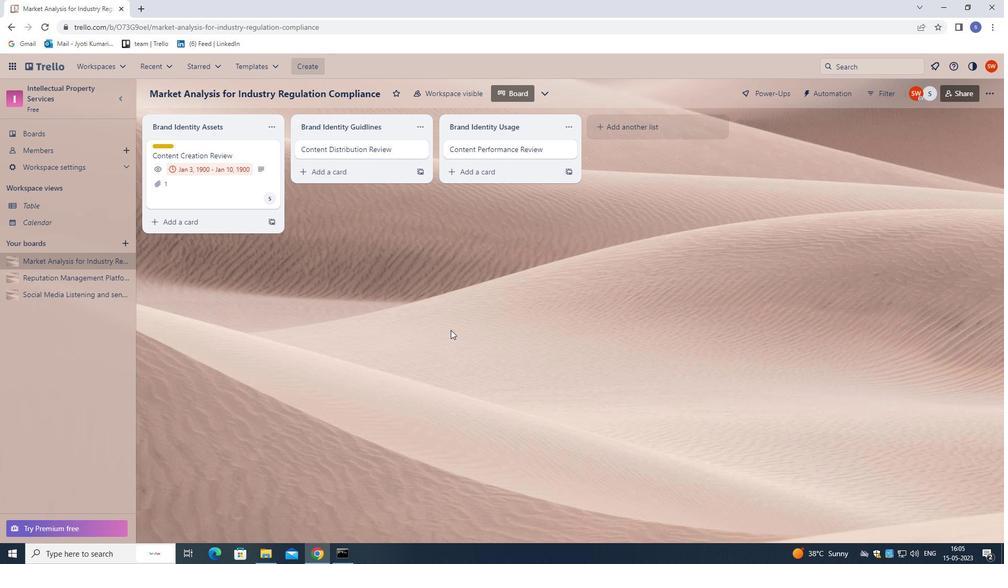 
